 Task: Reply to email with the signature Colton Mitchell with the subject 'Follow up on a demo or trial' from softage.1@softage.net with the message 'Would it be possible to provide a progress report on the project by the end of the week?' with CC to softage.6@softage.net with an attached document Operating_procedures.docx
Action: Mouse moved to (973, 231)
Screenshot: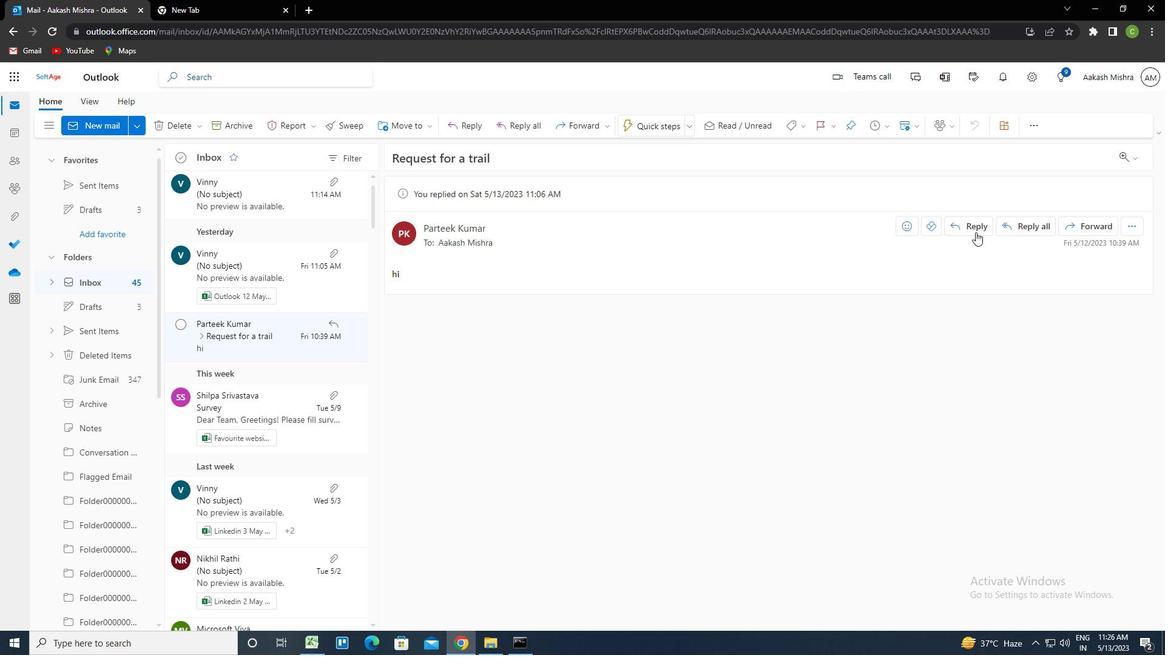 
Action: Mouse pressed left at (973, 231)
Screenshot: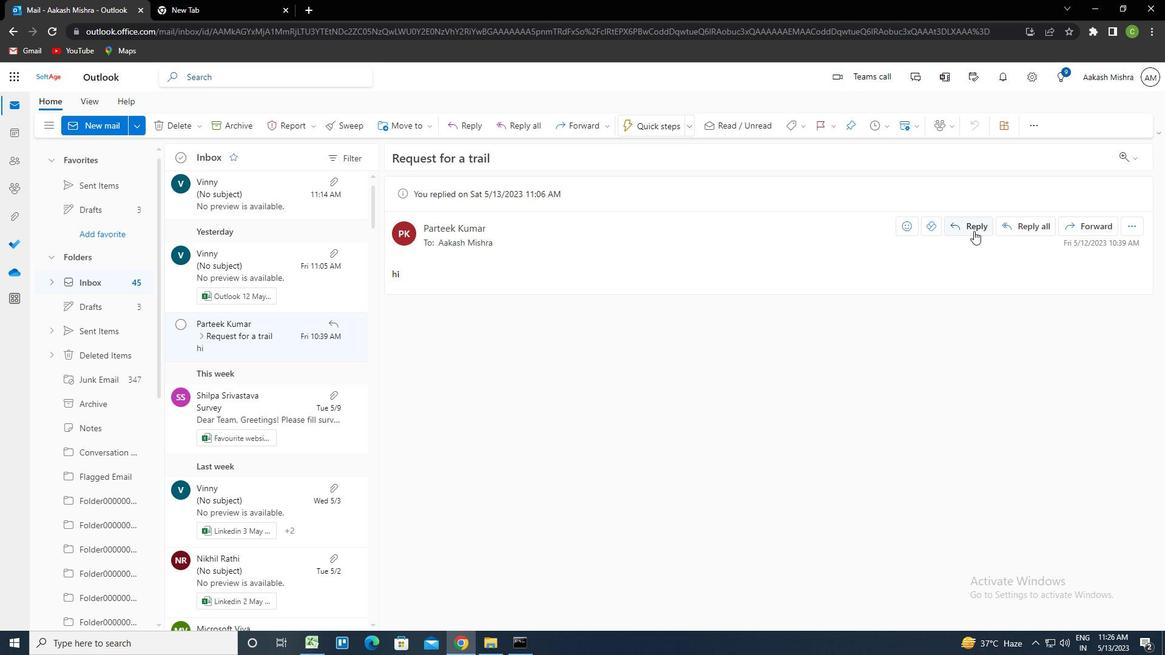 
Action: Mouse moved to (776, 120)
Screenshot: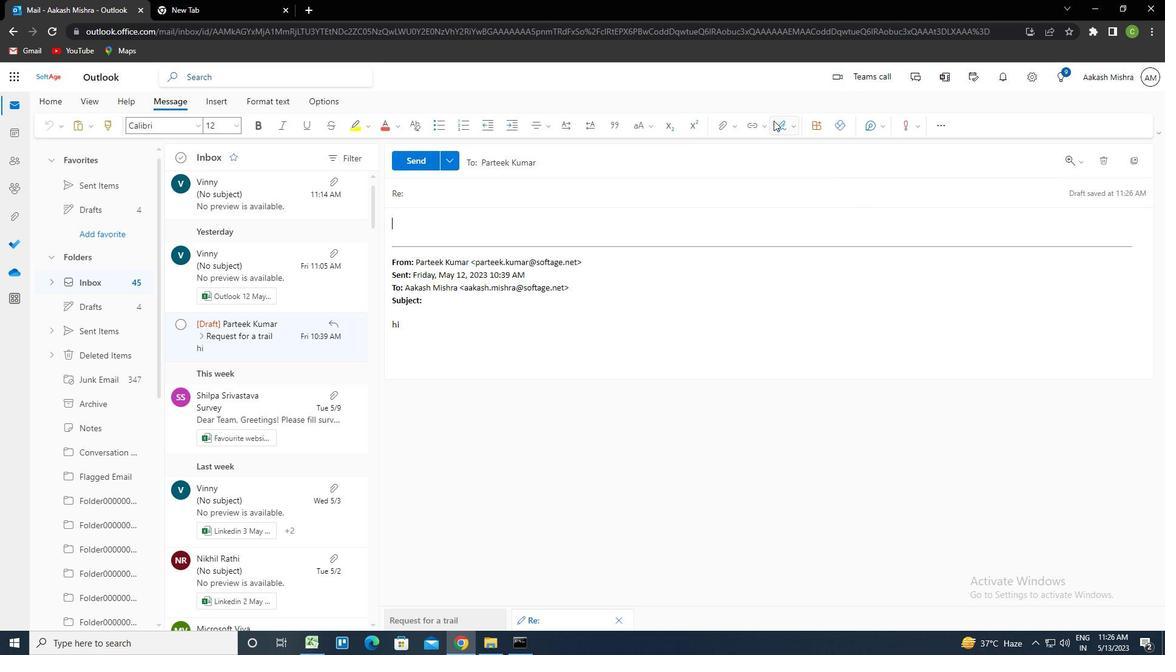 
Action: Mouse pressed left at (776, 120)
Screenshot: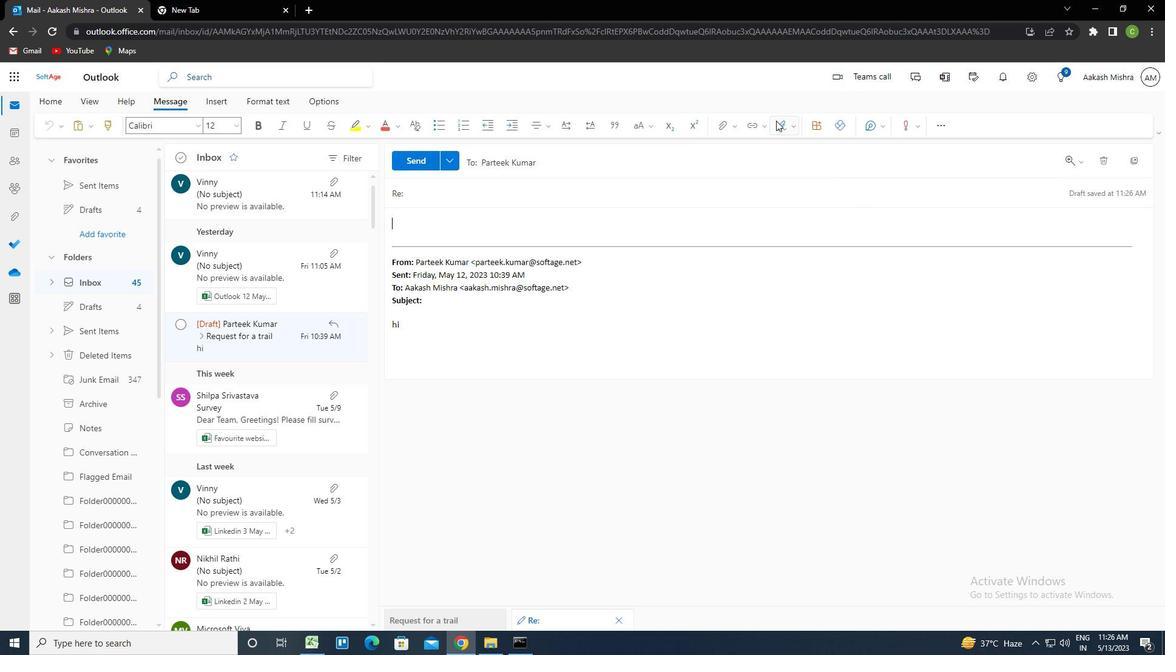 
Action: Mouse moved to (767, 174)
Screenshot: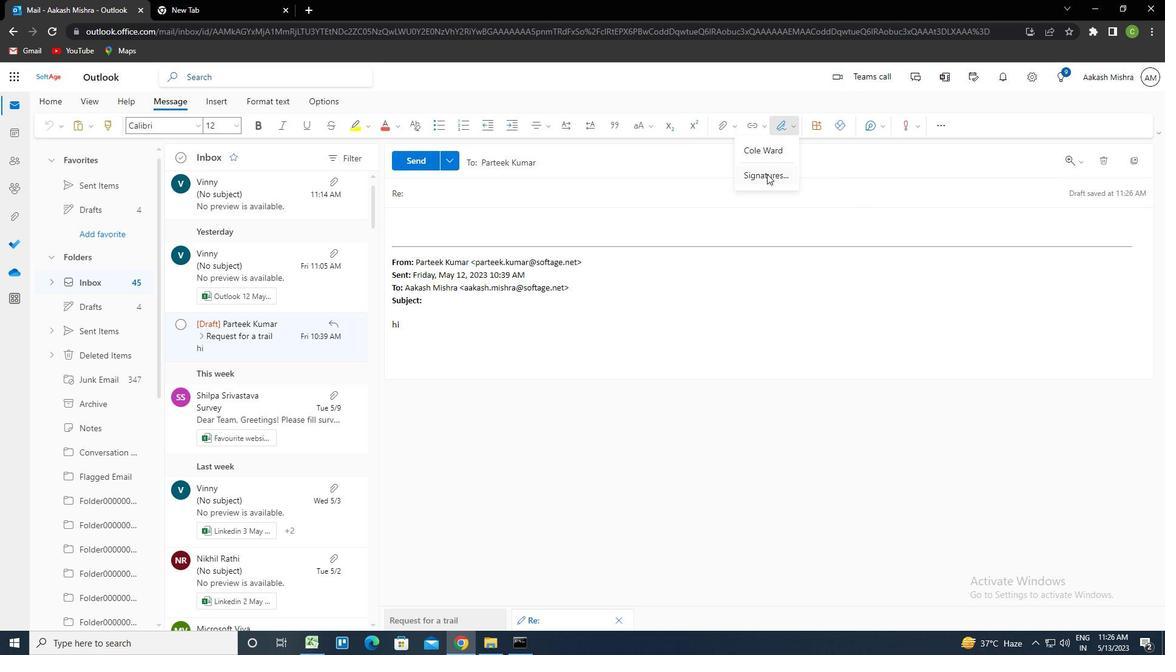 
Action: Mouse pressed left at (767, 174)
Screenshot: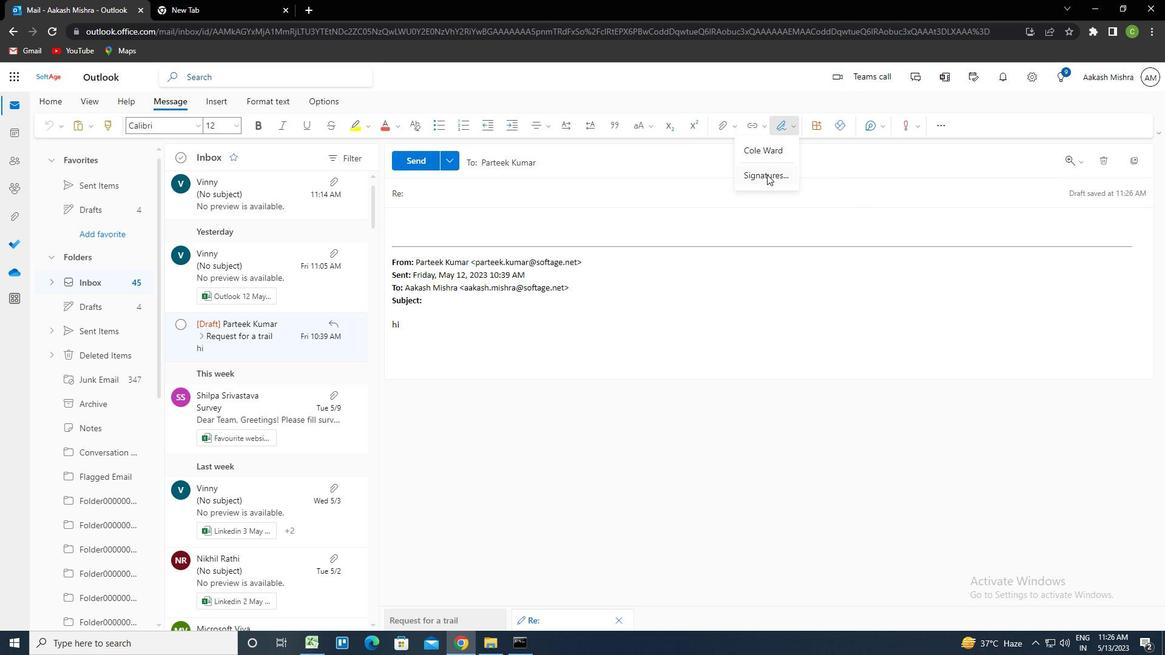 
Action: Mouse moved to (824, 222)
Screenshot: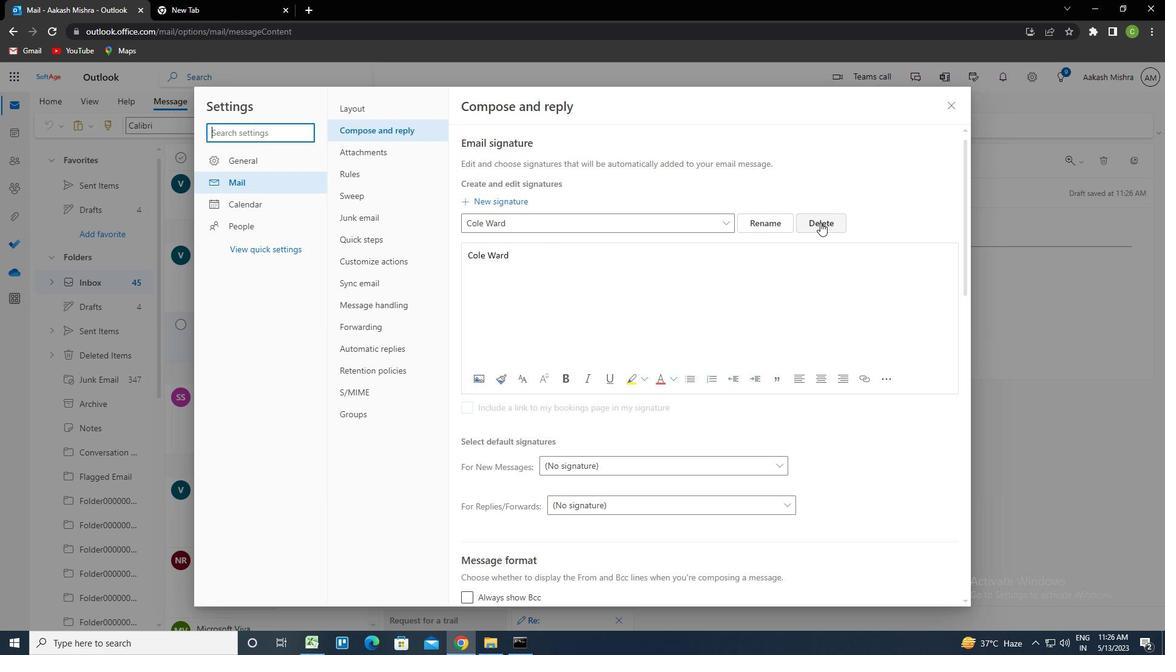 
Action: Mouse pressed left at (824, 222)
Screenshot: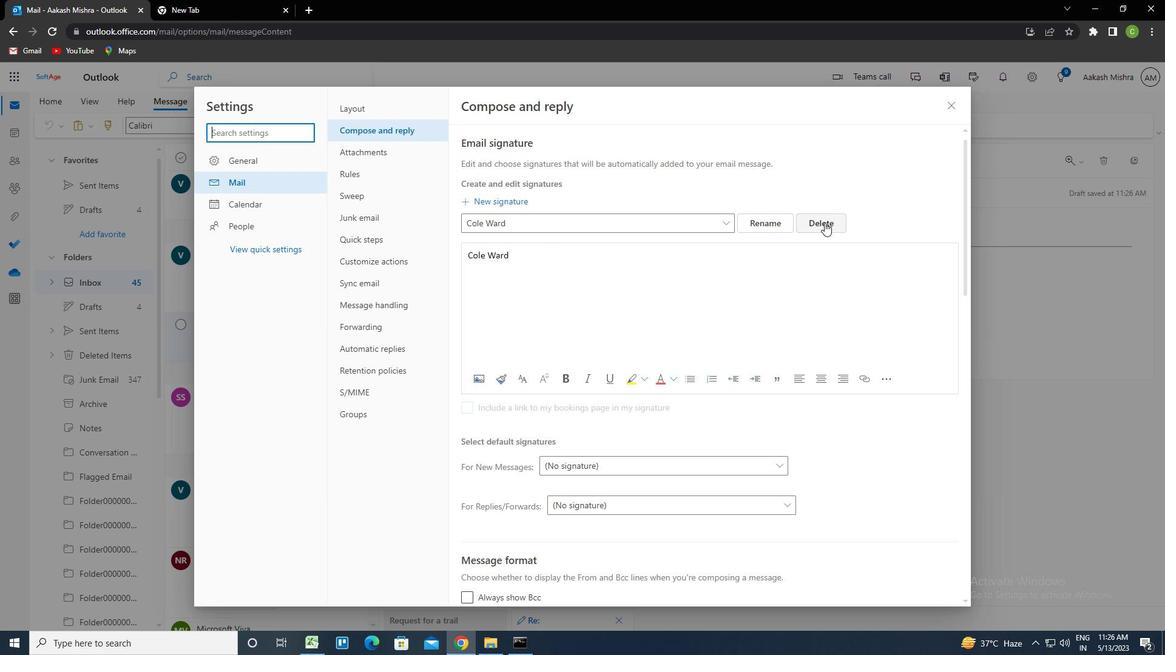 
Action: Mouse moved to (566, 223)
Screenshot: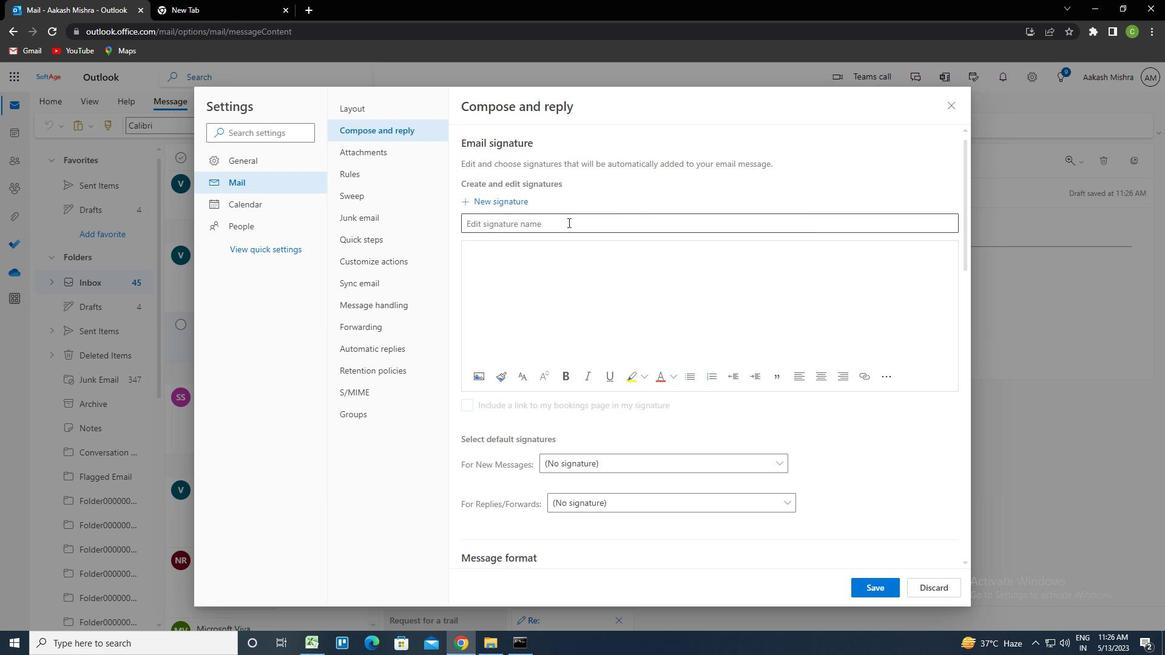 
Action: Mouse pressed left at (566, 223)
Screenshot: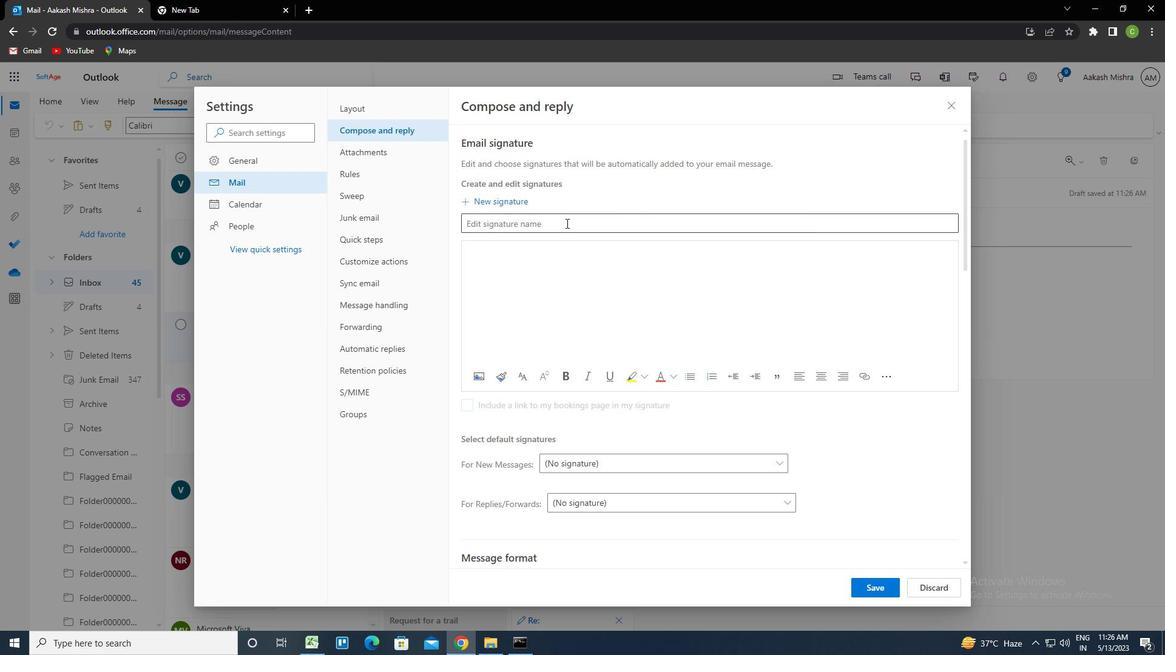 
Action: Key pressed <Key.caps_lock>c<Key.caps_lock>olton<Key.space><Key.caps_lock>m<Key.caps_lock>t<Key.backspace>itchell<Key.tab><Key.caps_lock>c<Key.caps_lock>olti<Key.backspace>on<Key.space><Key.caps_lock>m<Key.caps_lock>itchell
Screenshot: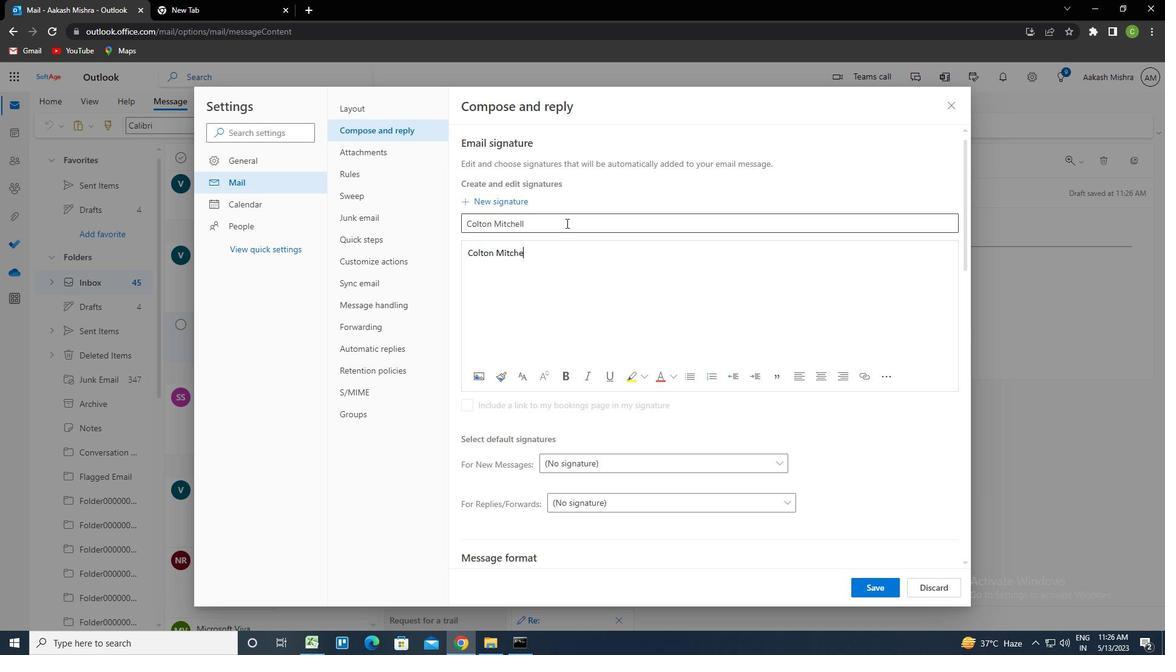 
Action: Mouse moved to (892, 591)
Screenshot: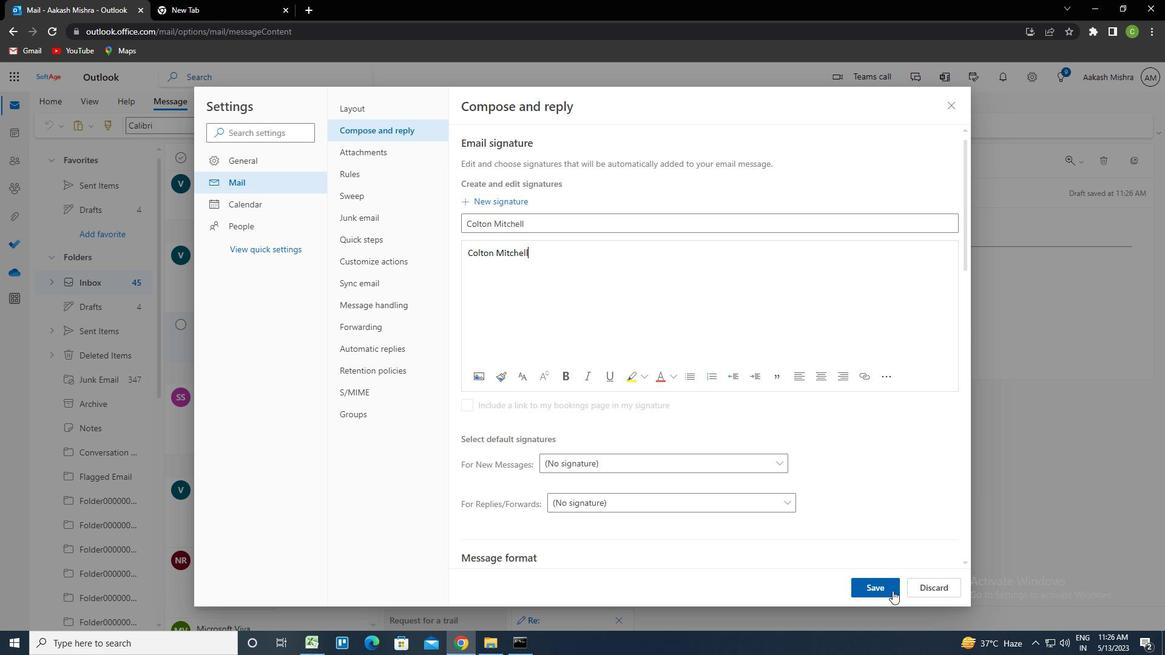 
Action: Mouse pressed left at (892, 591)
Screenshot: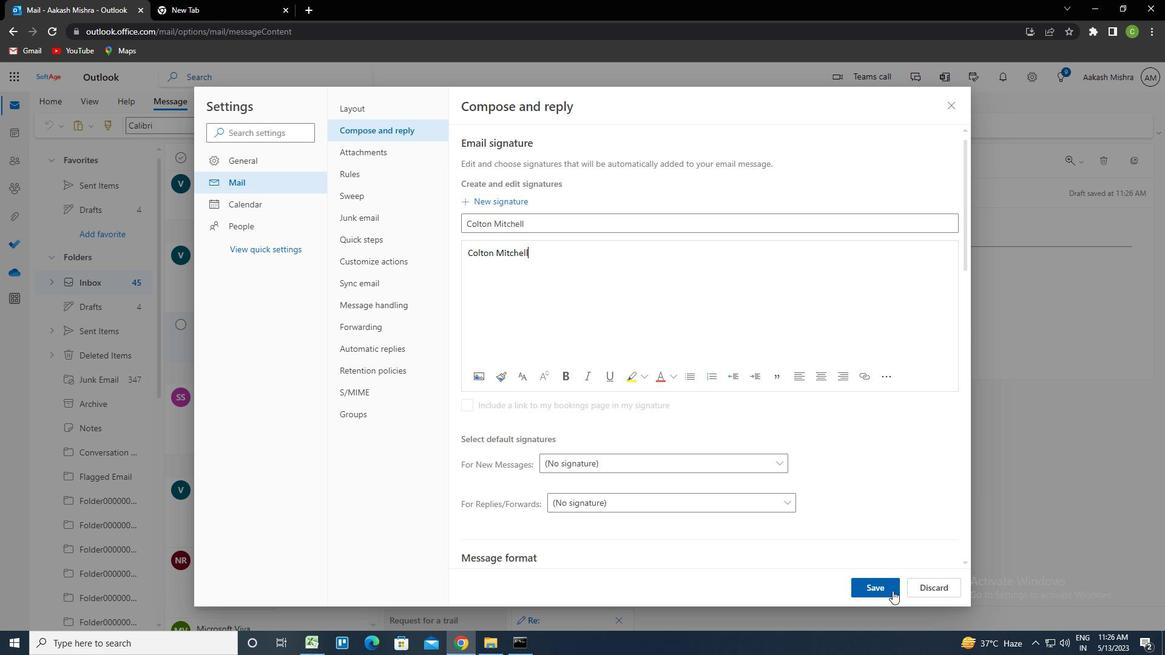 
Action: Mouse moved to (959, 99)
Screenshot: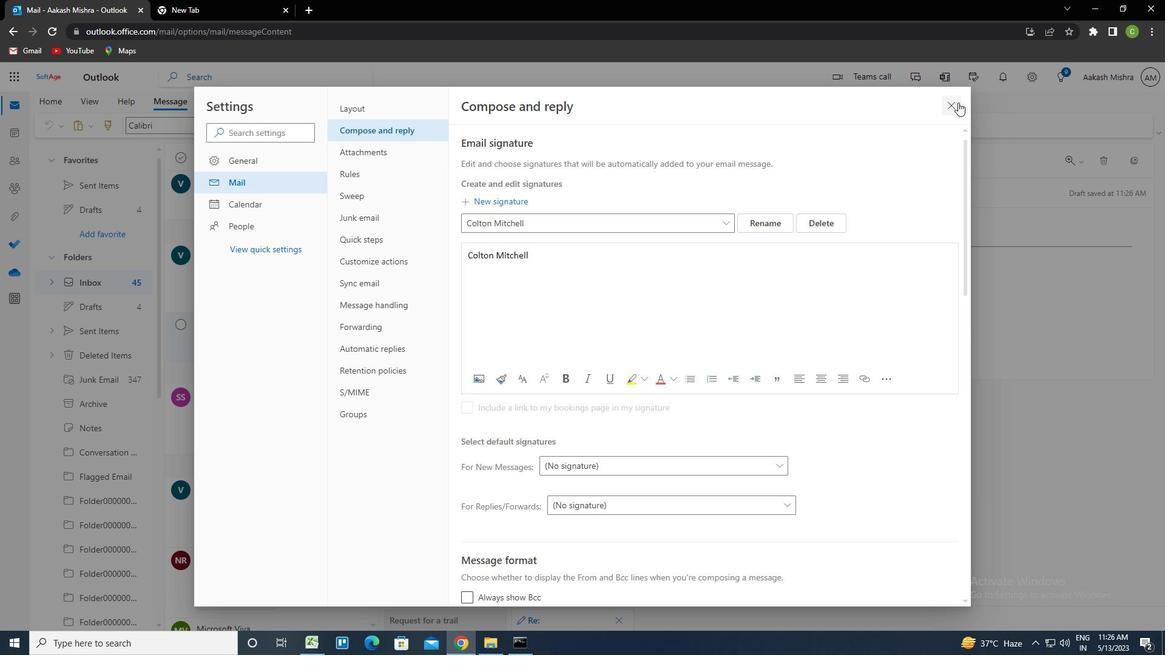 
Action: Mouse pressed left at (959, 99)
Screenshot: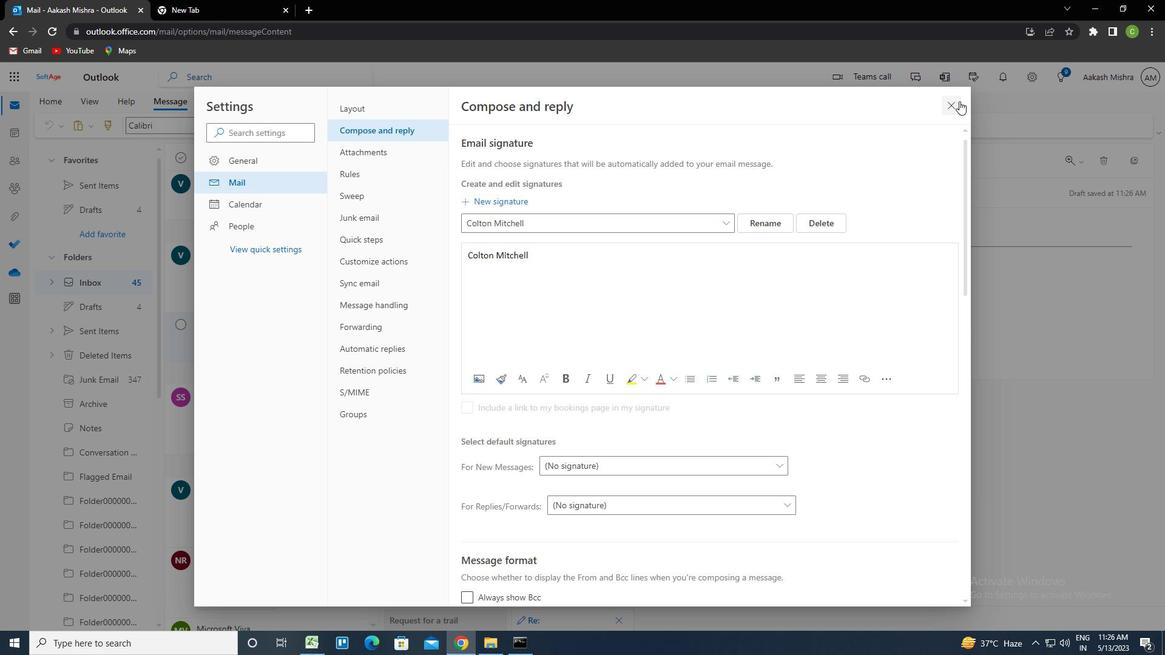 
Action: Mouse moved to (787, 125)
Screenshot: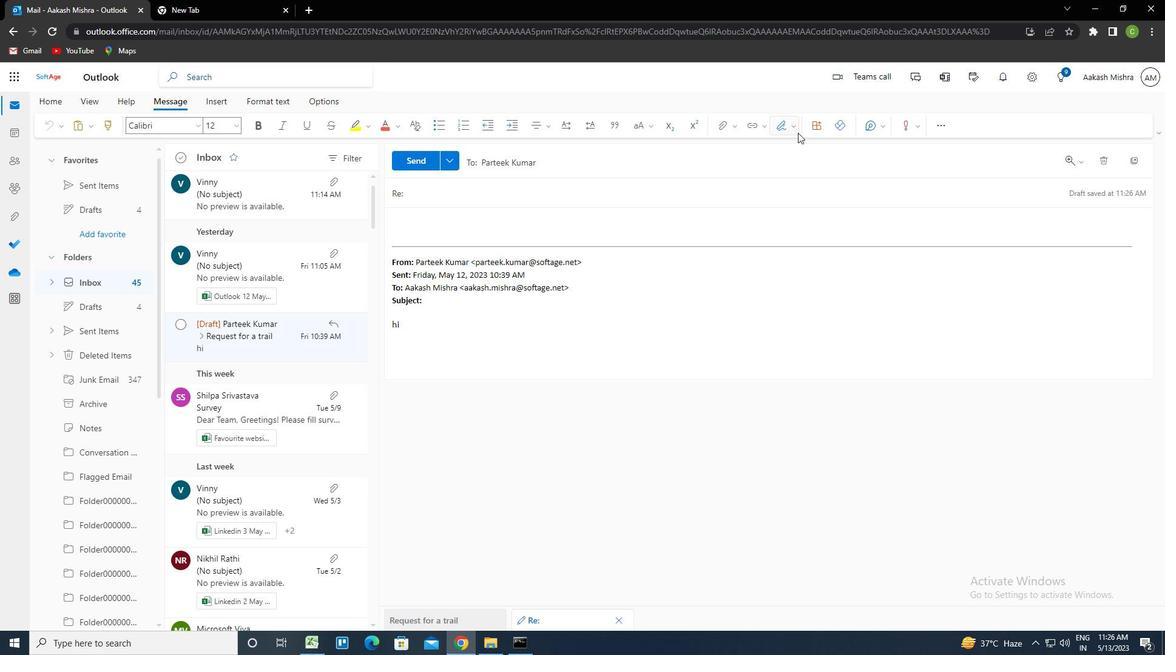 
Action: Mouse pressed left at (787, 125)
Screenshot: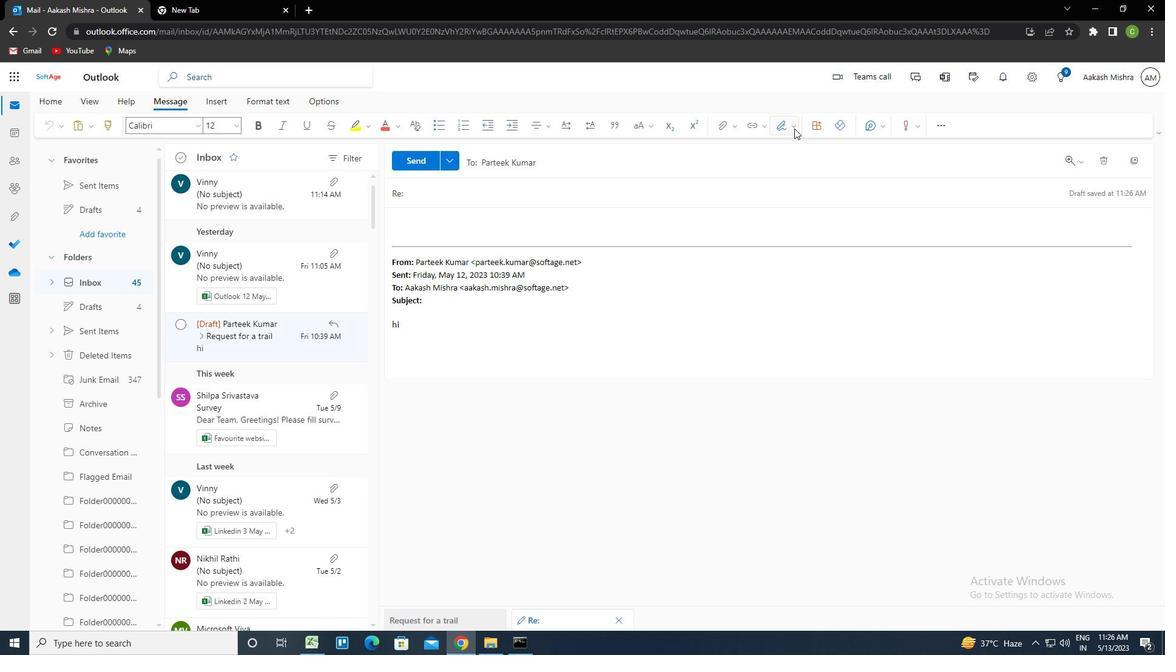 
Action: Mouse moved to (757, 155)
Screenshot: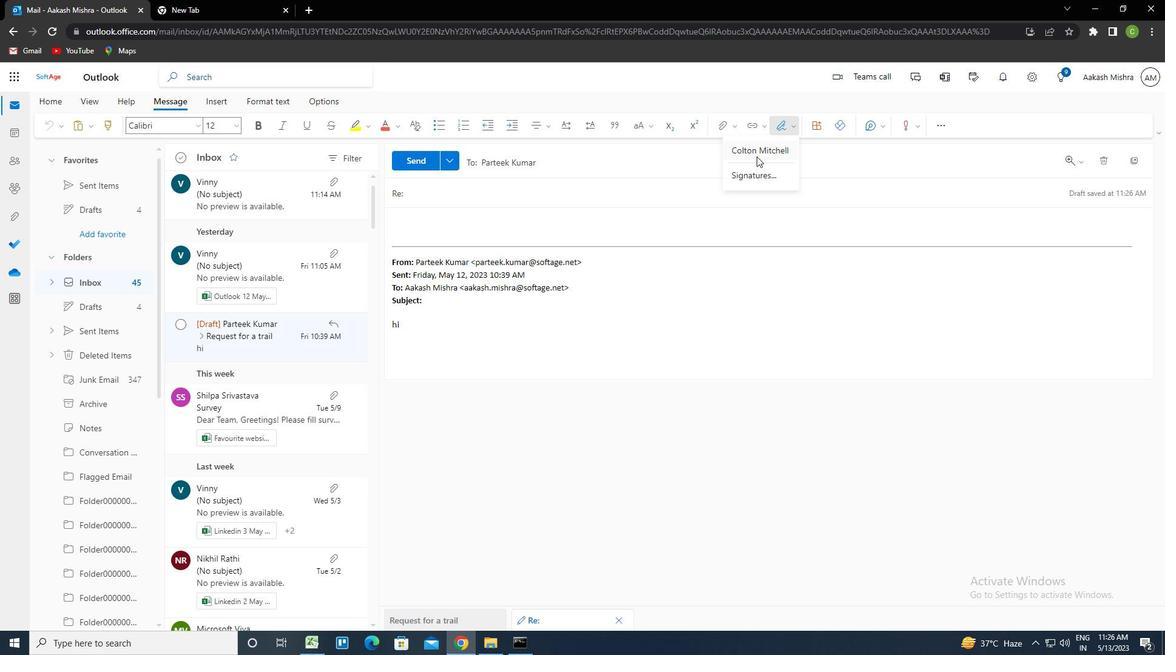 
Action: Mouse pressed left at (757, 155)
Screenshot: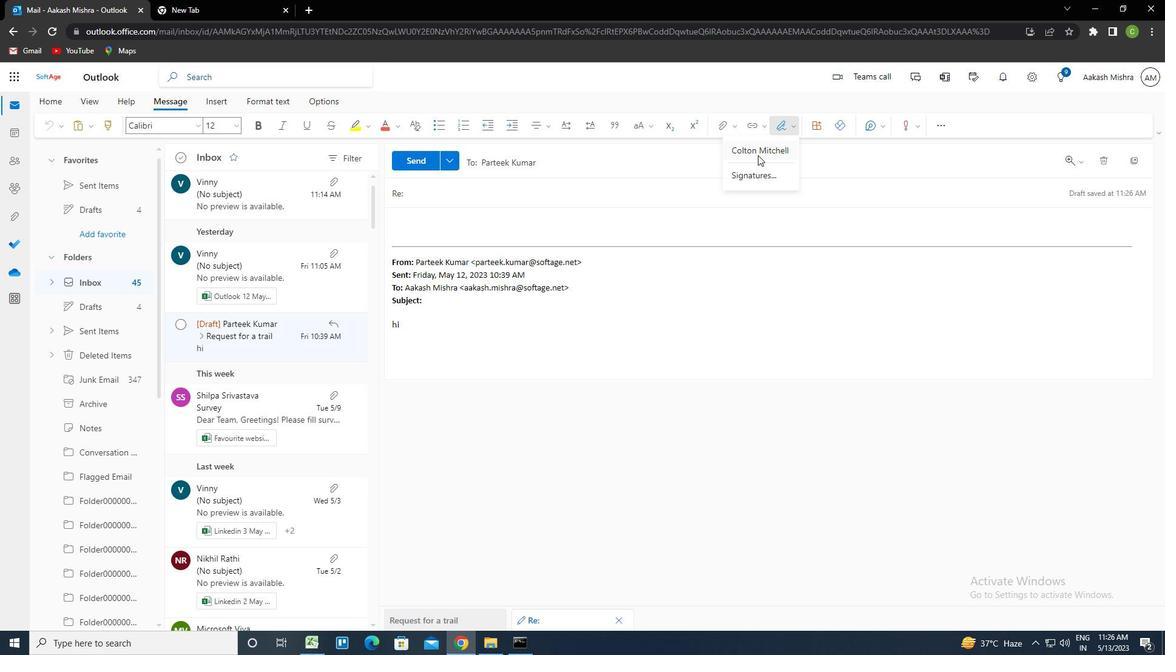 
Action: Mouse moved to (433, 195)
Screenshot: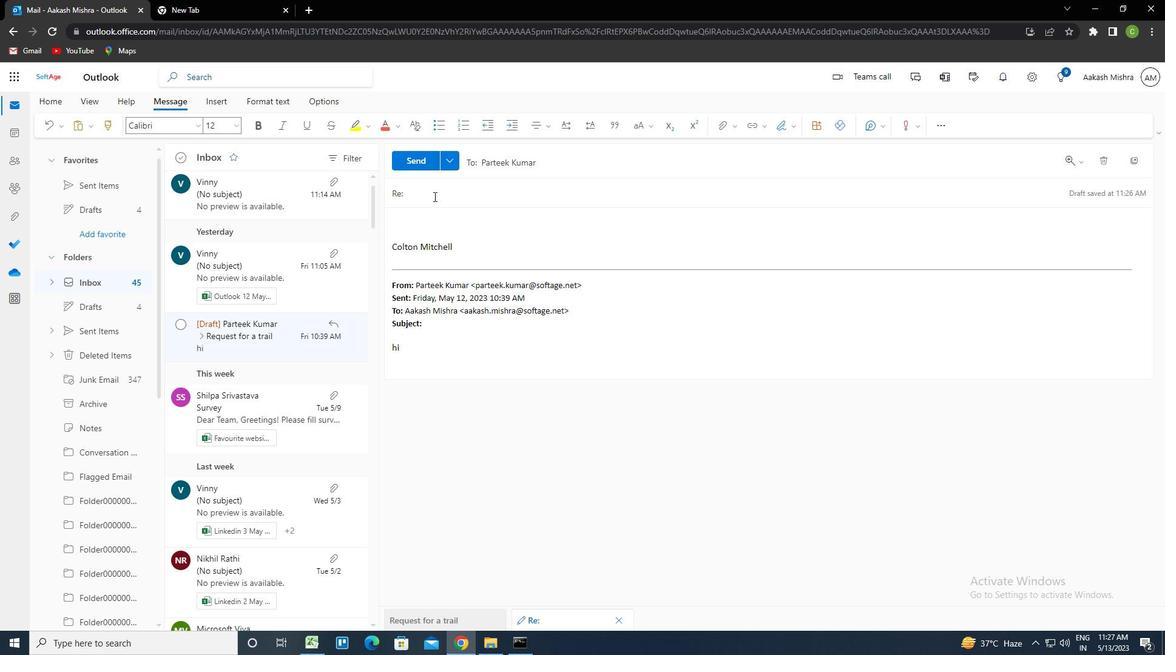 
Action: Mouse pressed left at (433, 195)
Screenshot: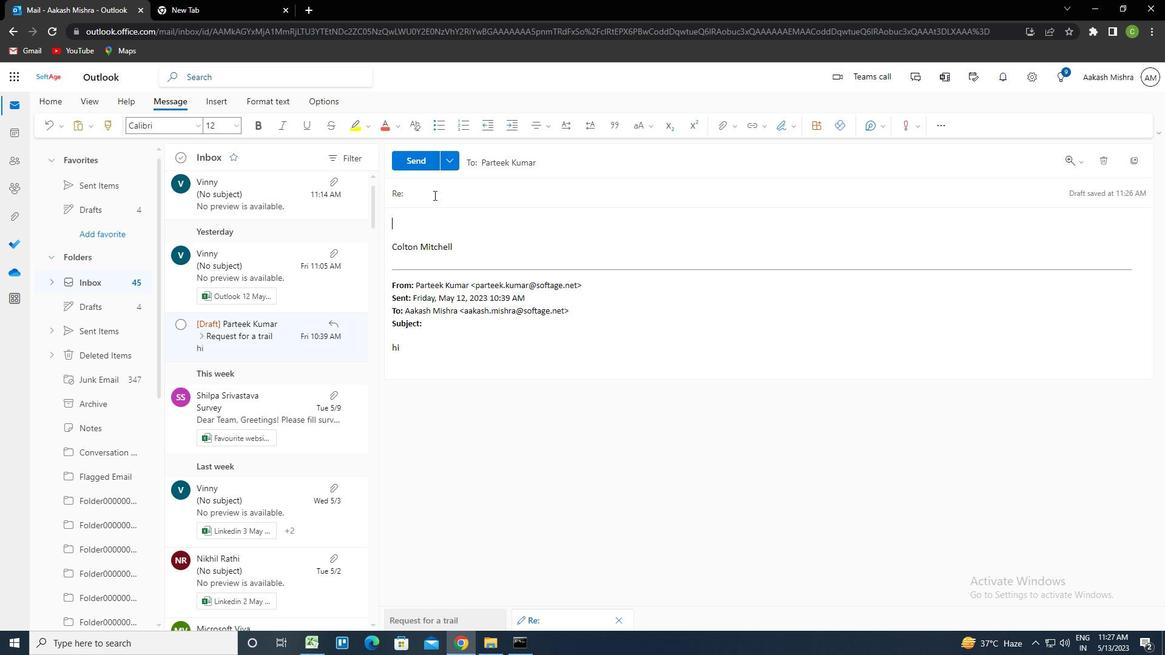 
Action: Key pressed <Key.caps_lock>f<Key.caps_lock>ollow<Key.space>up<Key.space>on<Key.space>a<Key.space>demo<Key.space>or<Key.space>trail<Key.tab><Key.caps_lock>w<Key.caps_lock>ould<Key.space>o<Key.backspace>it<Key.space>be<Key.space>possible<Key.space>to<Key.space>provide<Key.space>a<Key.space>progress<Key.space>report<Key.space>on<Key.space>the<Key.space>project<Key.space>by<Key.space>the<Key.space>ned<Key.space>of<Key.space>the<Key.space>week
Screenshot: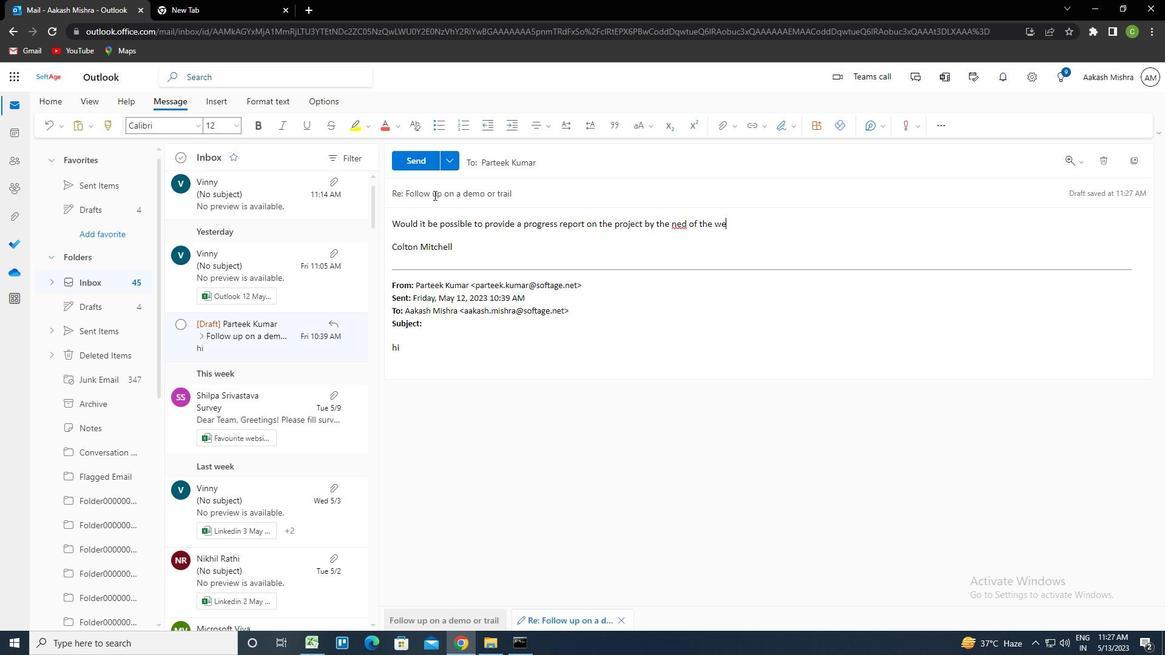 
Action: Mouse moved to (680, 226)
Screenshot: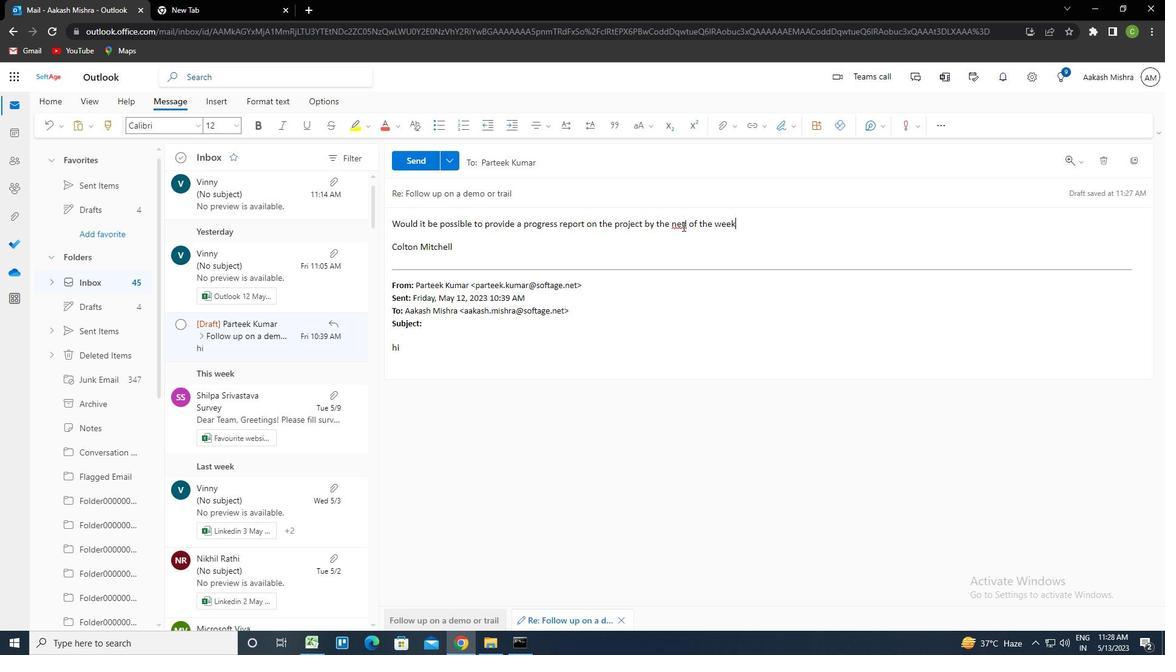 
Action: Mouse pressed left at (680, 226)
Screenshot: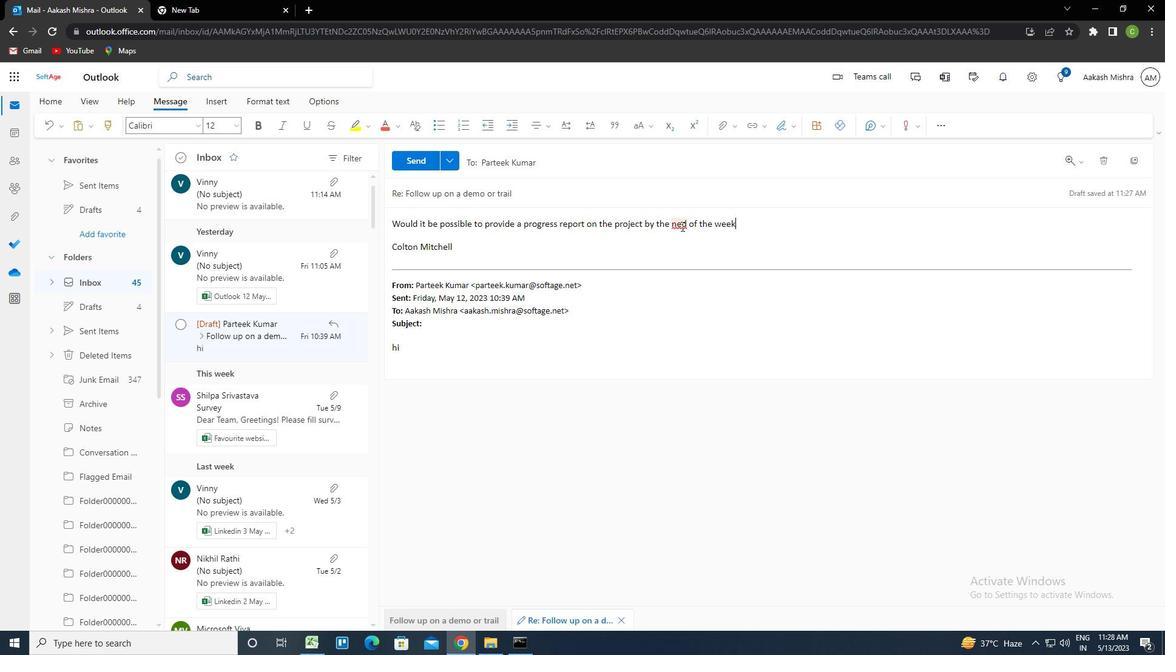 
Action: Mouse moved to (613, 263)
Screenshot: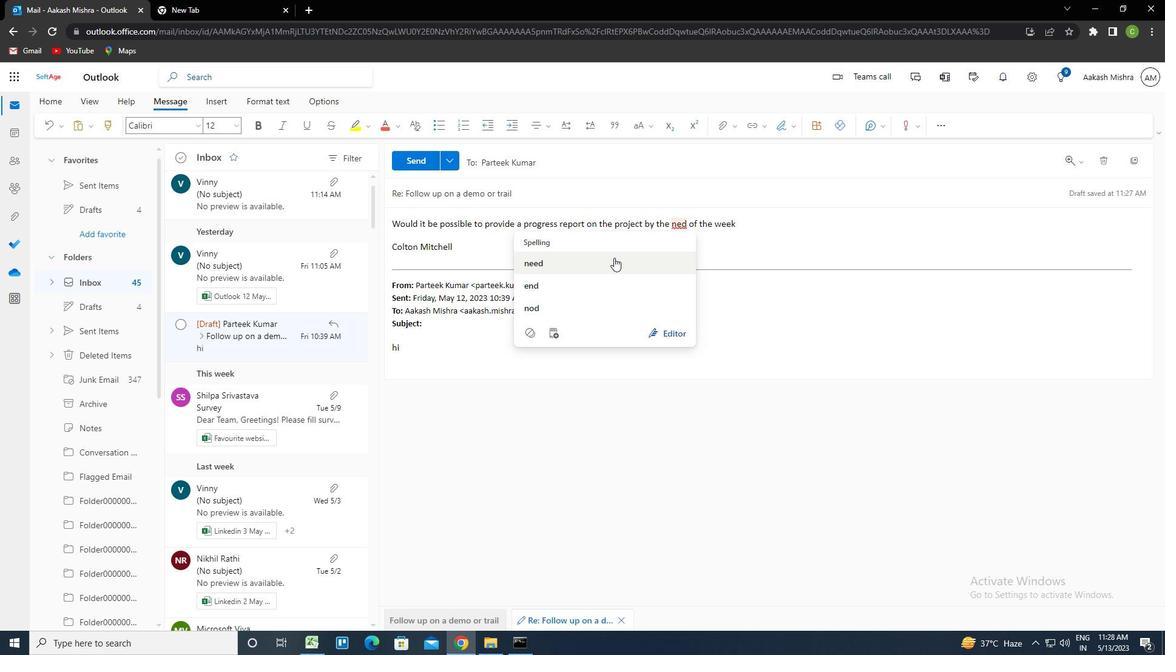 
Action: Mouse pressed left at (613, 263)
Screenshot: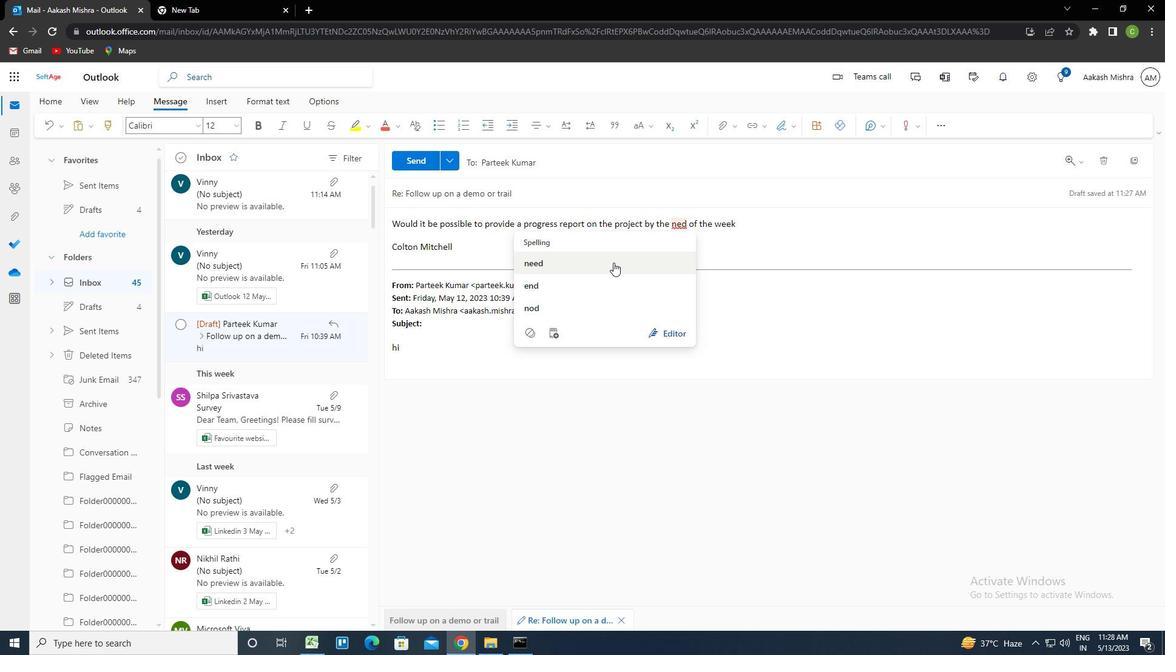 
Action: Mouse moved to (558, 160)
Screenshot: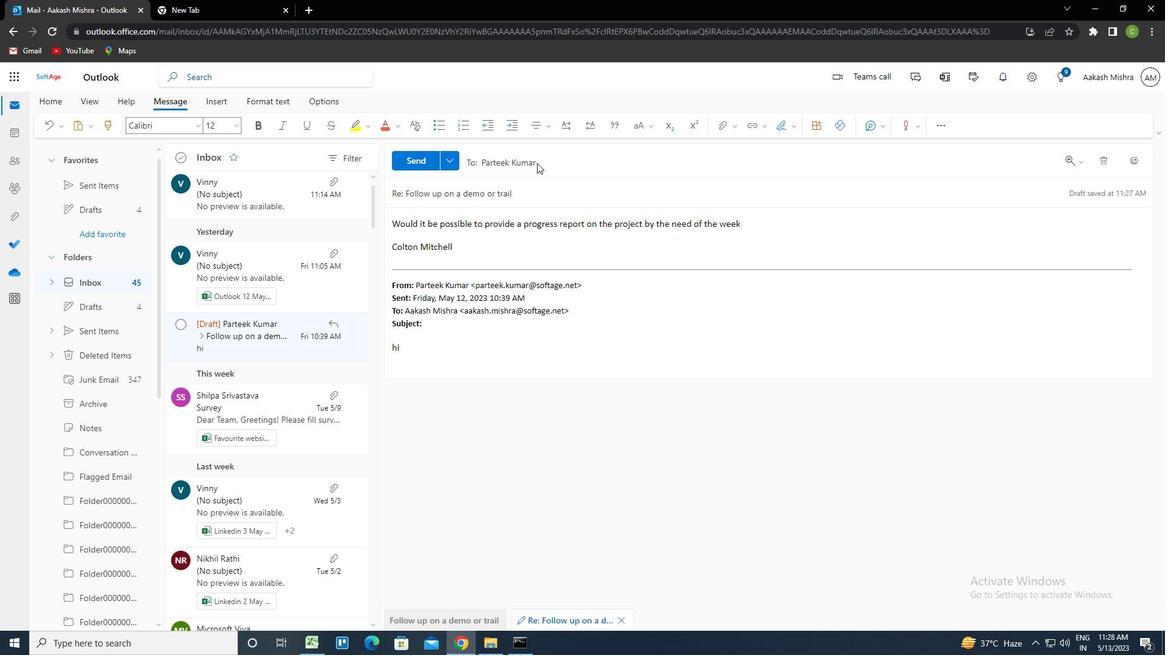 
Action: Mouse pressed left at (558, 160)
Screenshot: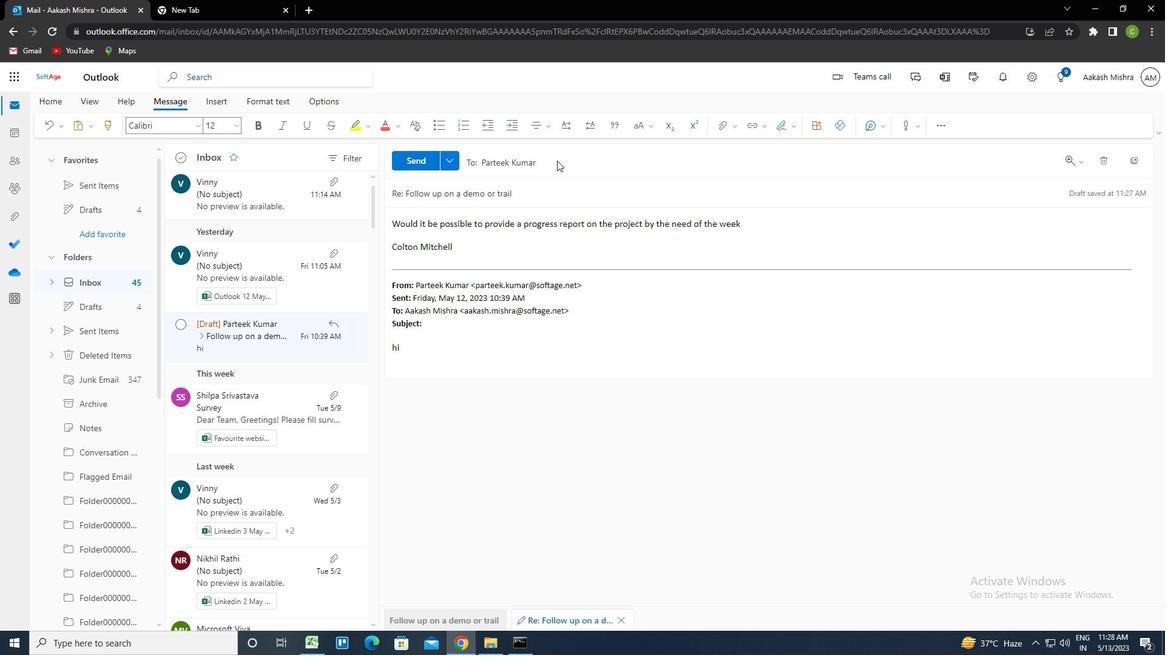 
Action: Mouse moved to (469, 222)
Screenshot: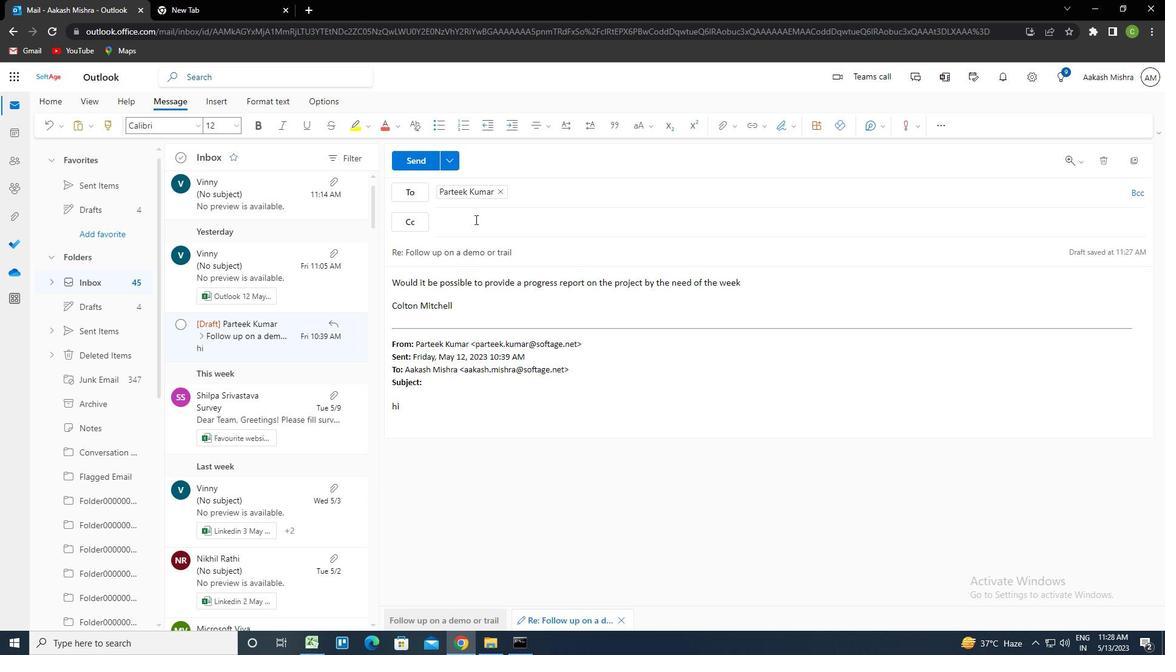
Action: Mouse pressed left at (469, 222)
Screenshot: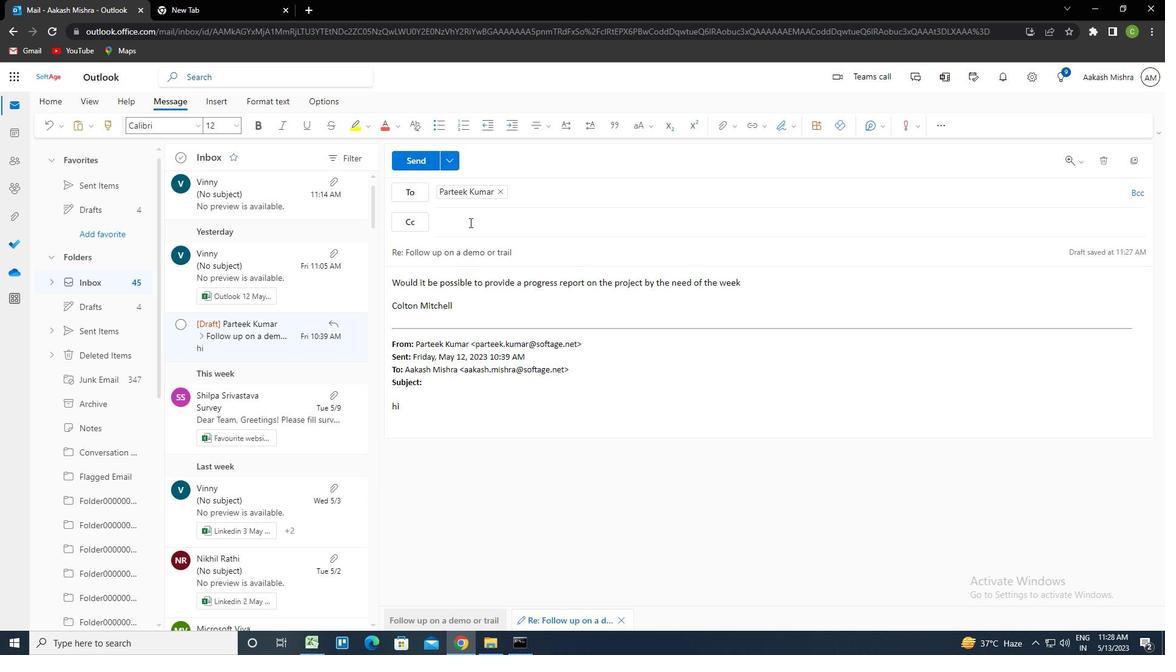 
Action: Key pressed <Key.caps_lock><Key.caps_lock>softage.6<Key.shift>@SOFTAGE.NET
Screenshot: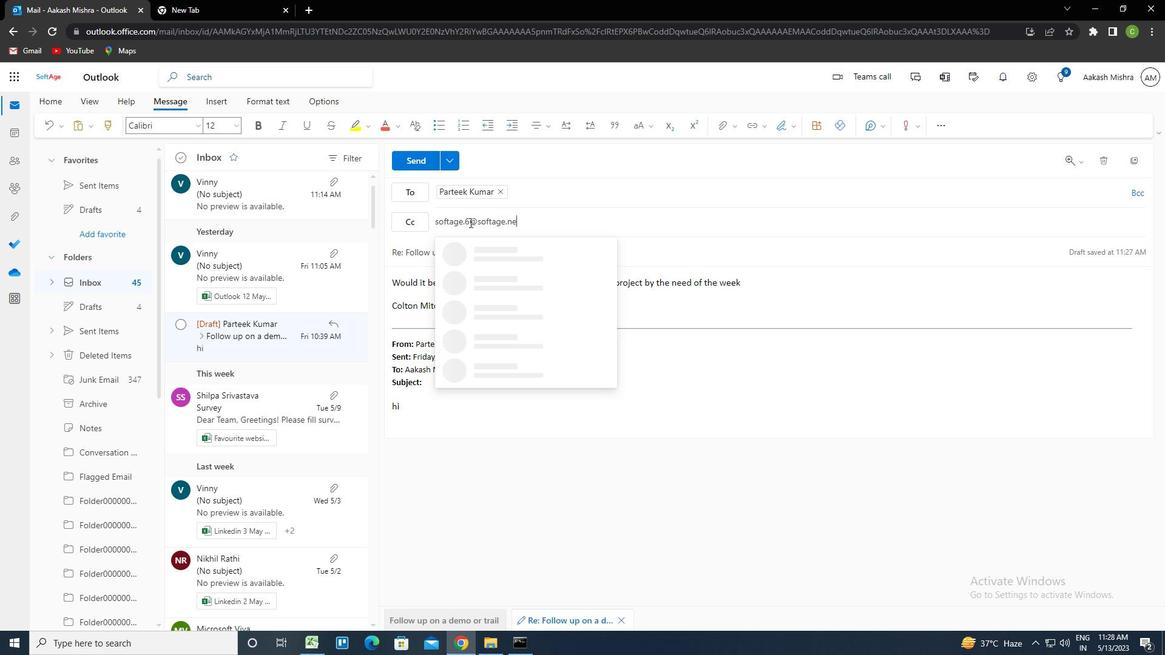 
Action: Mouse moved to (493, 257)
Screenshot: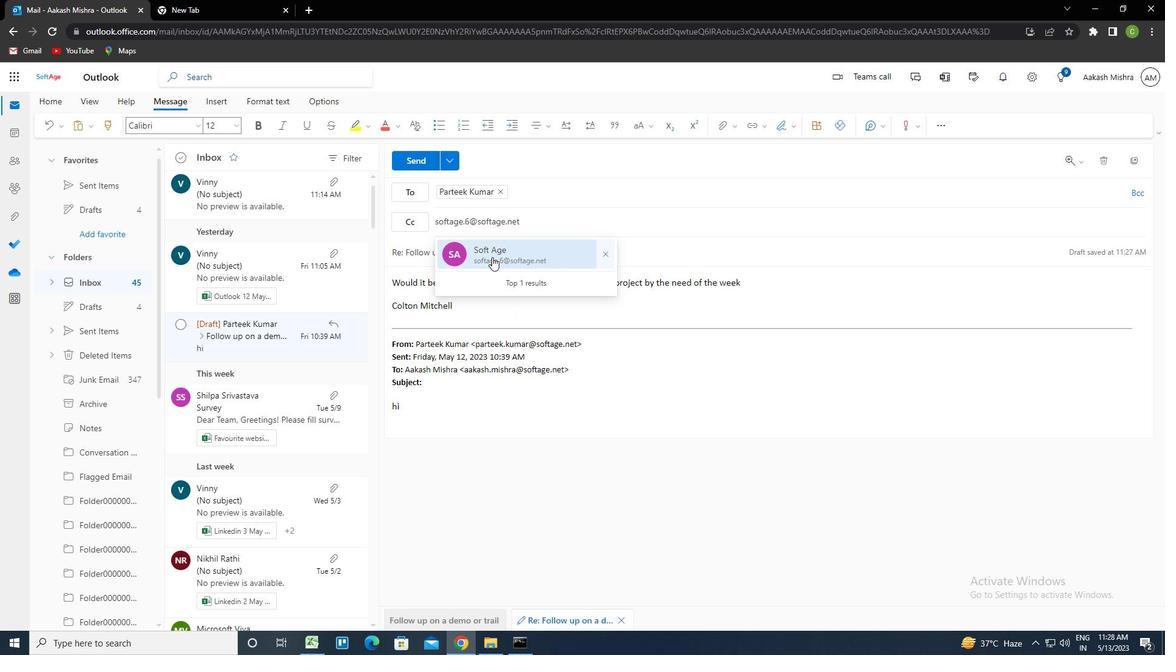 
Action: Mouse pressed left at (493, 257)
Screenshot: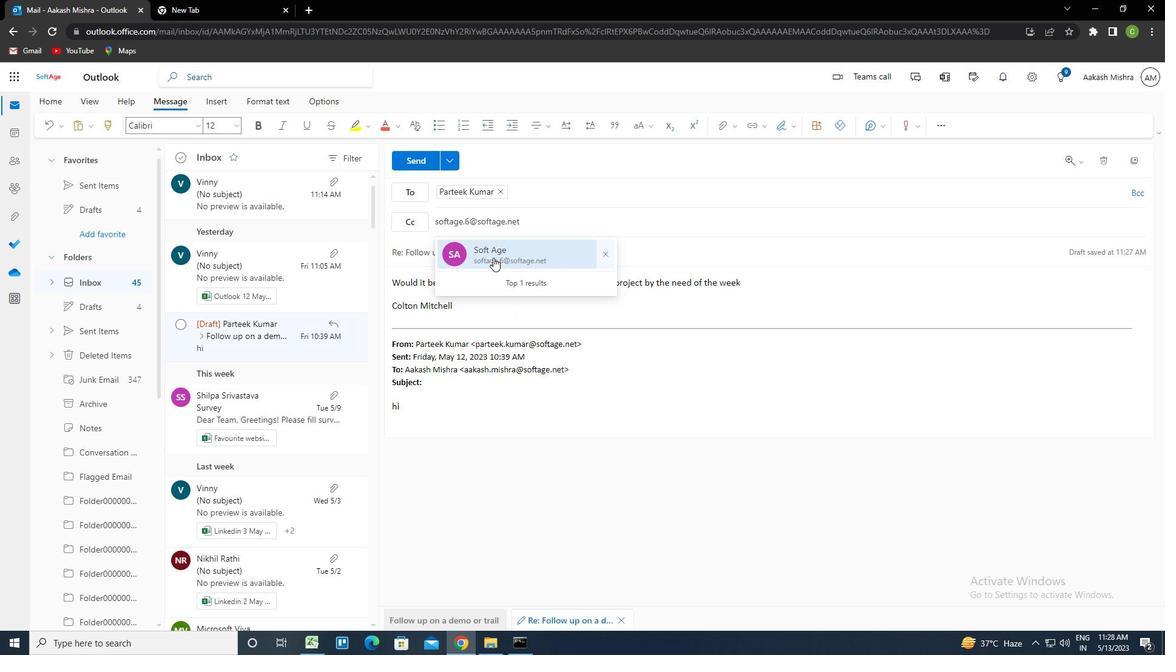 
Action: Mouse moved to (780, 131)
Screenshot: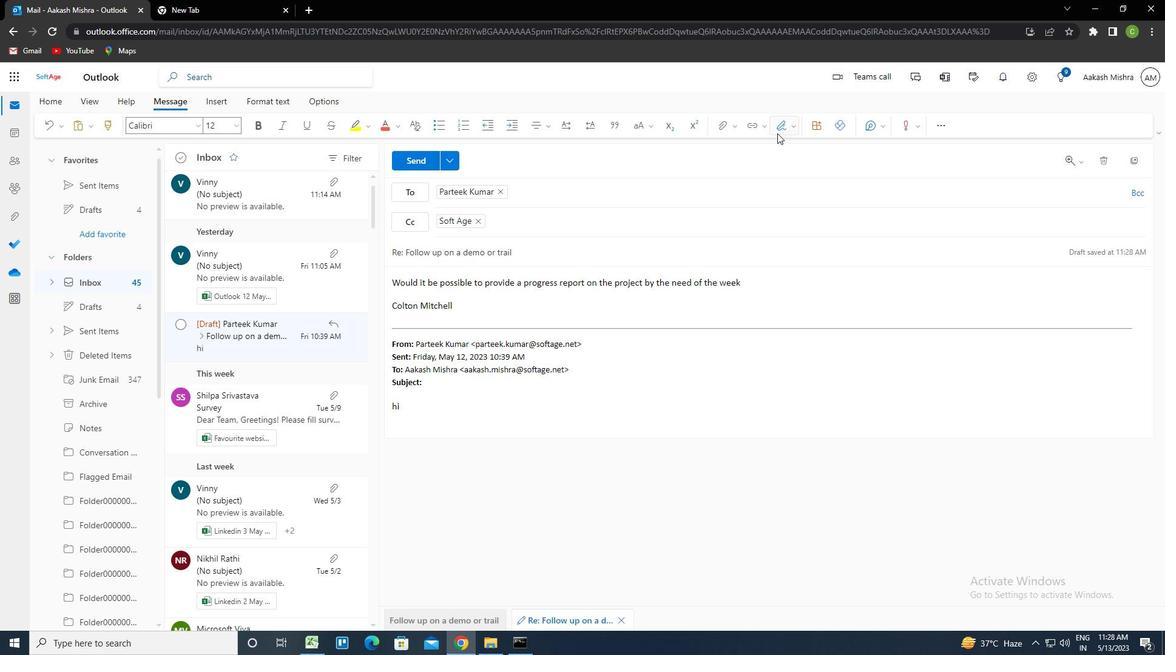 
Action: Mouse pressed left at (780, 131)
Screenshot: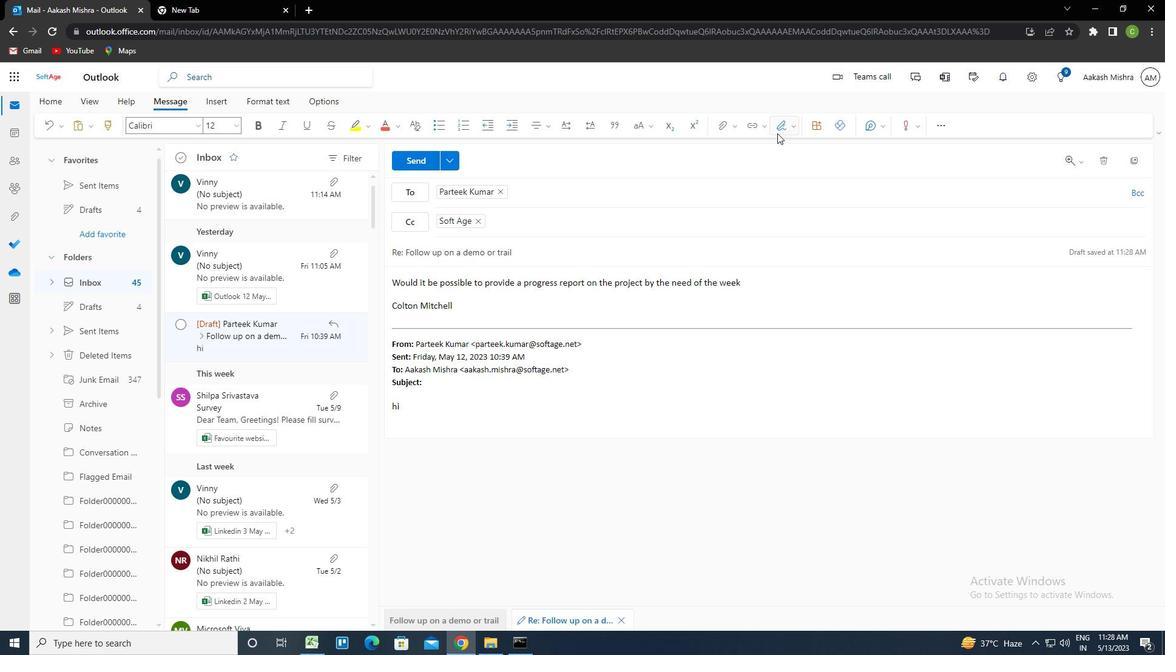 
Action: Mouse moved to (723, 125)
Screenshot: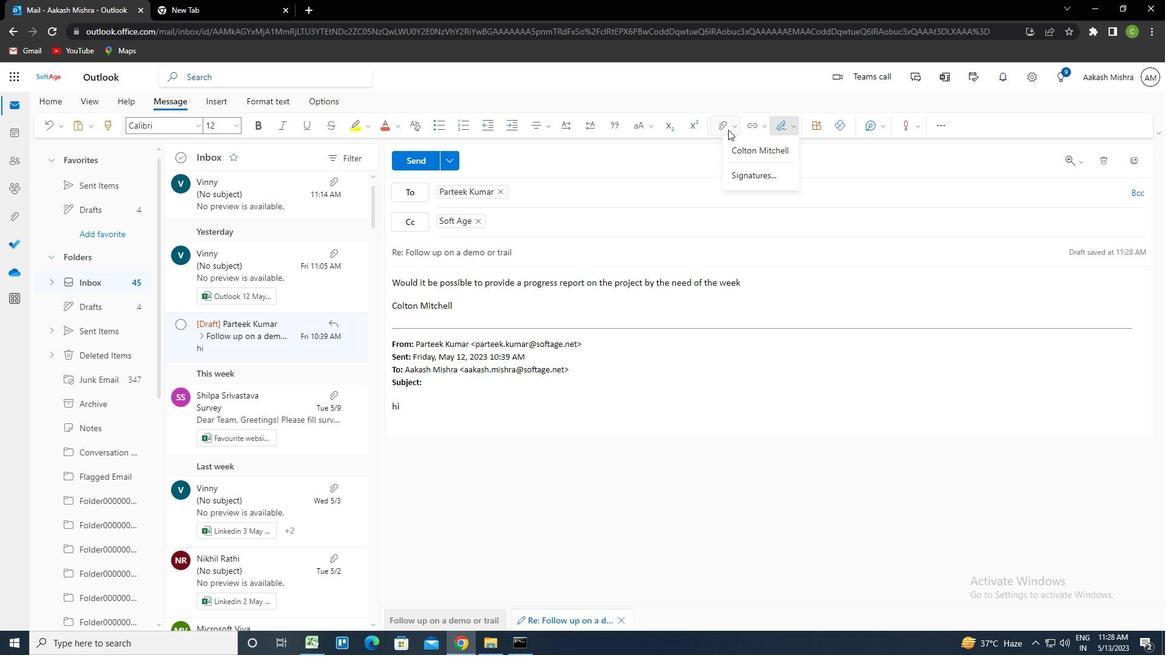 
Action: Mouse pressed left at (723, 125)
Screenshot: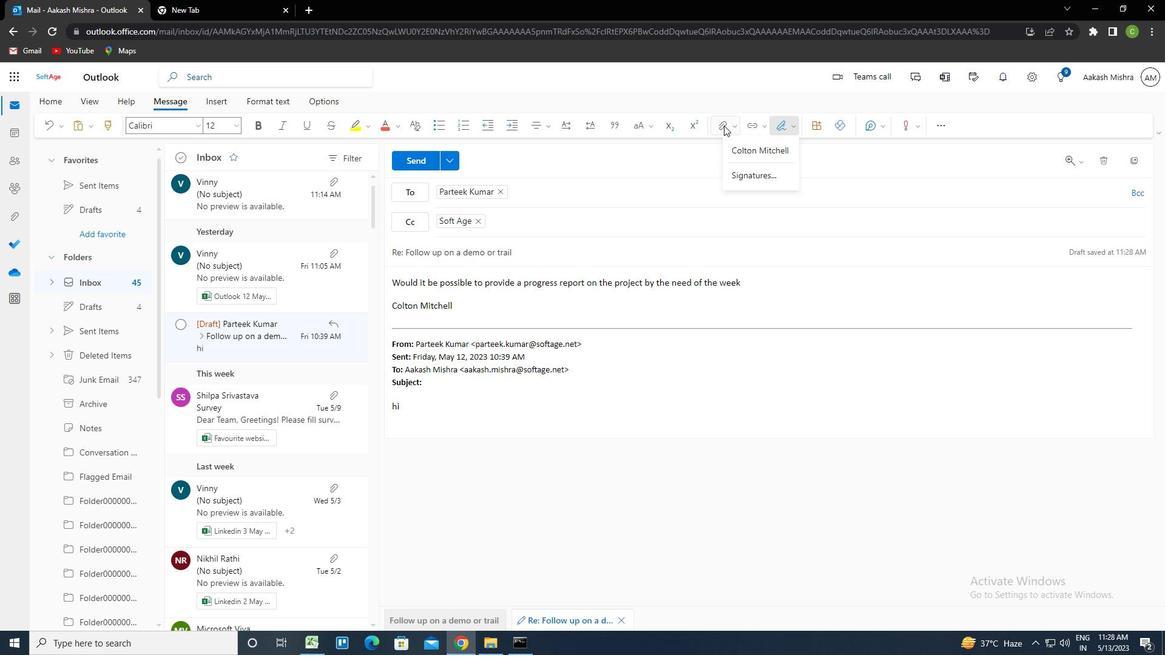 
Action: Mouse moved to (683, 151)
Screenshot: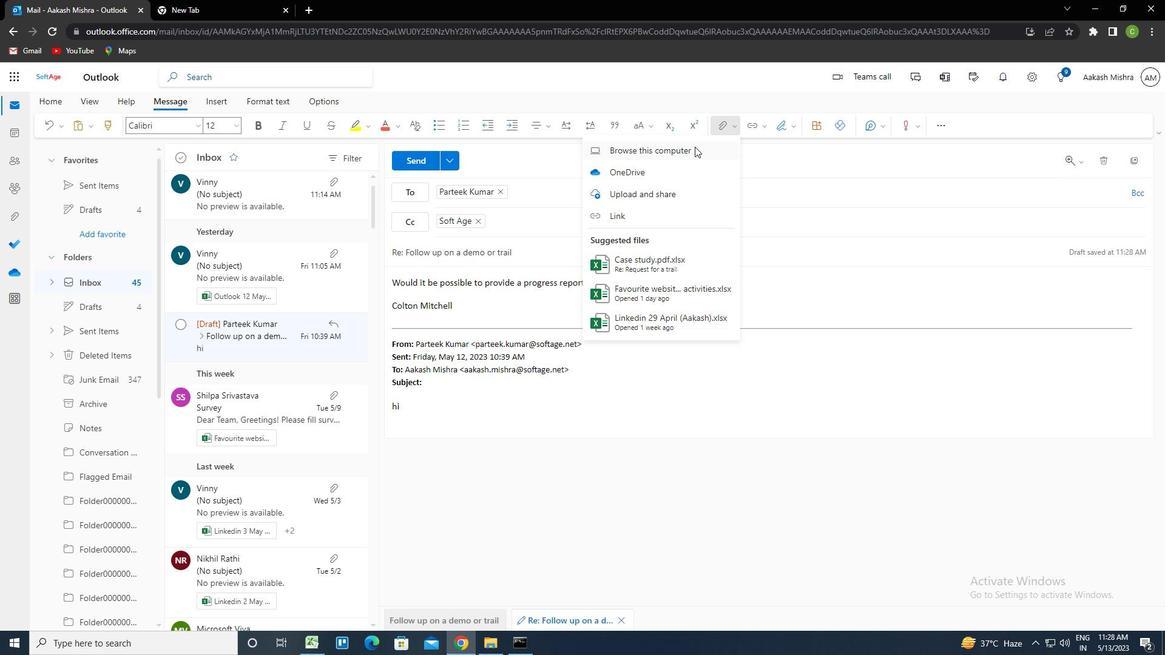 
Action: Mouse pressed left at (683, 151)
Screenshot: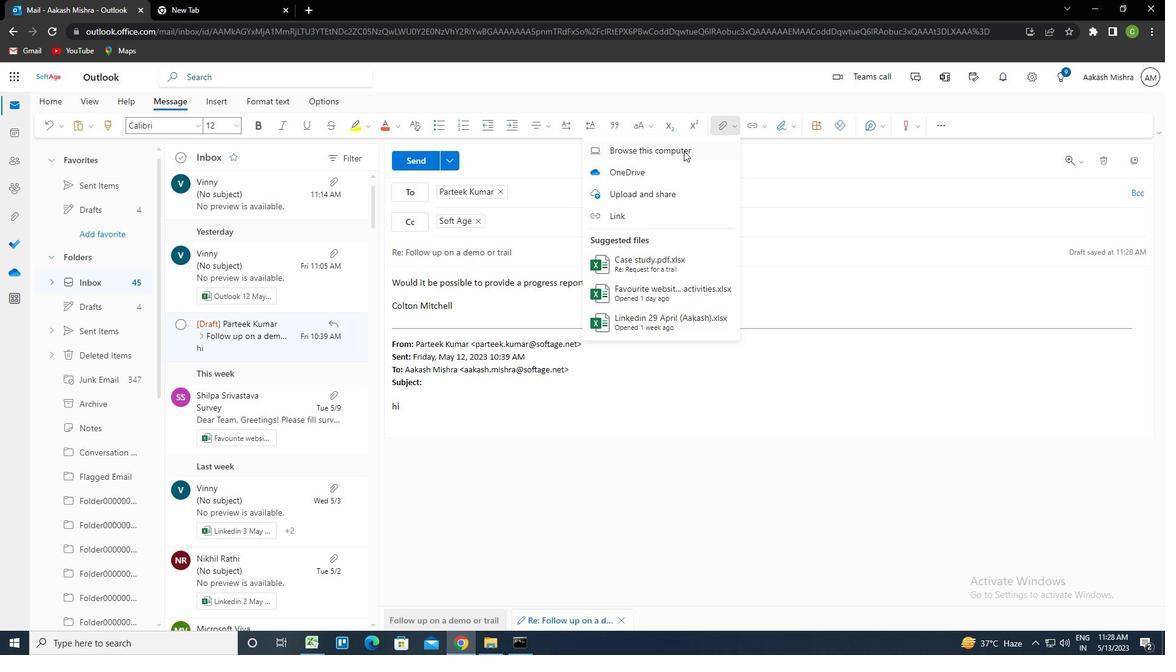
Action: Mouse moved to (181, 162)
Screenshot: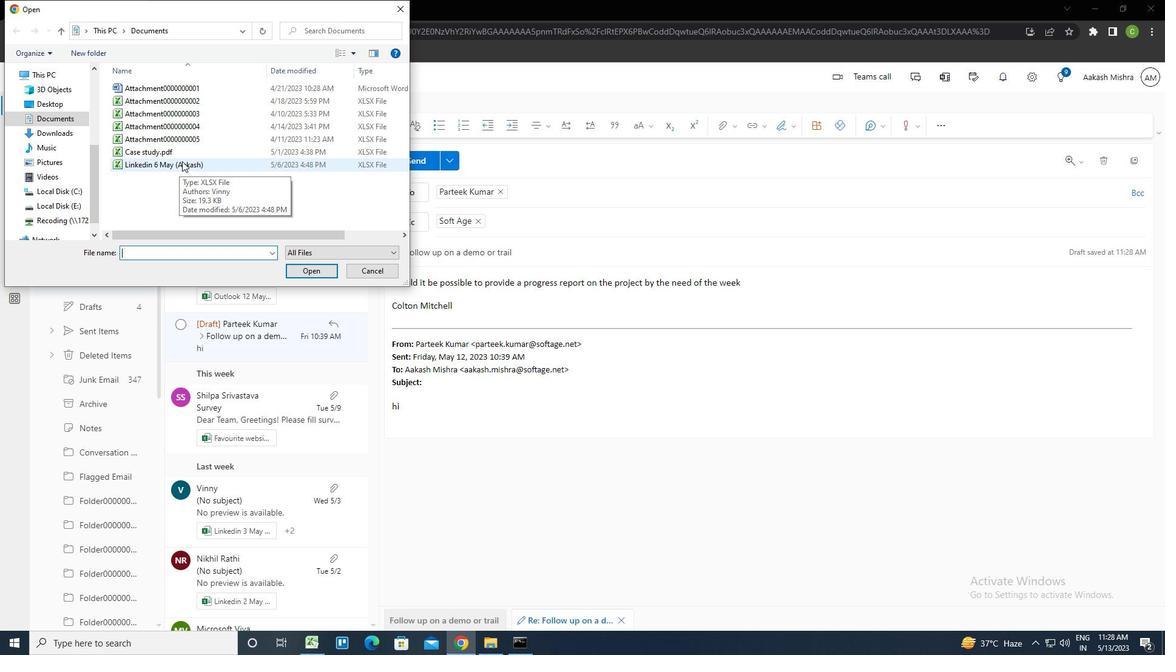
Action: Mouse pressed left at (181, 162)
Screenshot: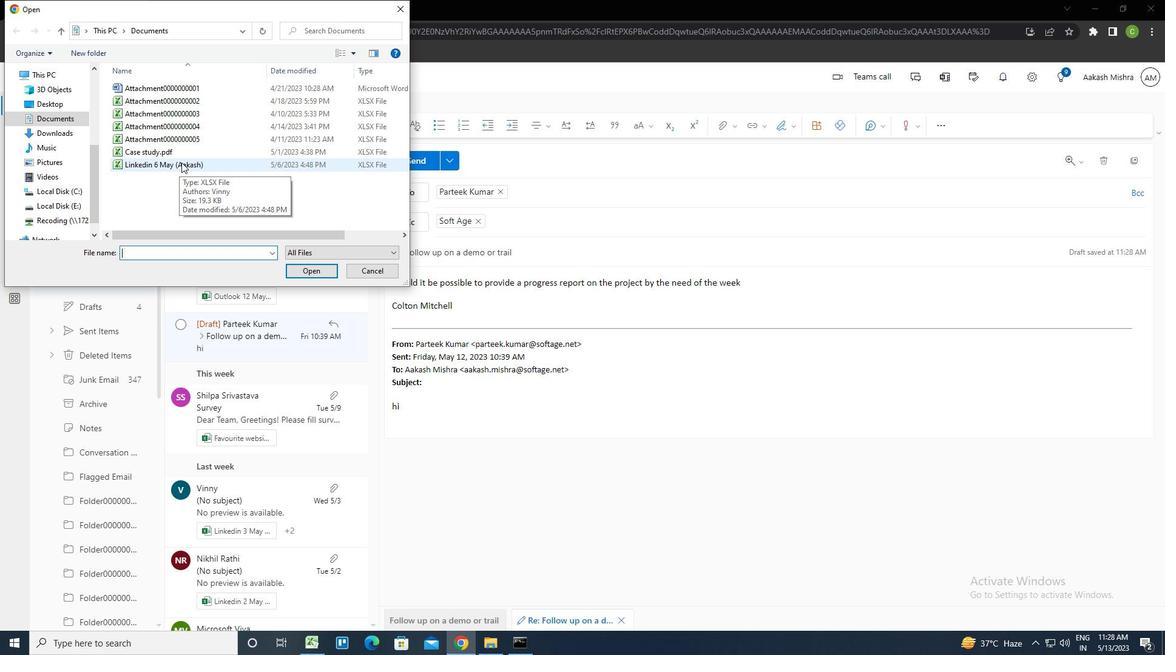 
Action: Key pressed <Key.f2>OPERATING<Key.space>PROCEDURES.DOCS<Key.backspace>X<Key.enter><Key.enter>
Screenshot: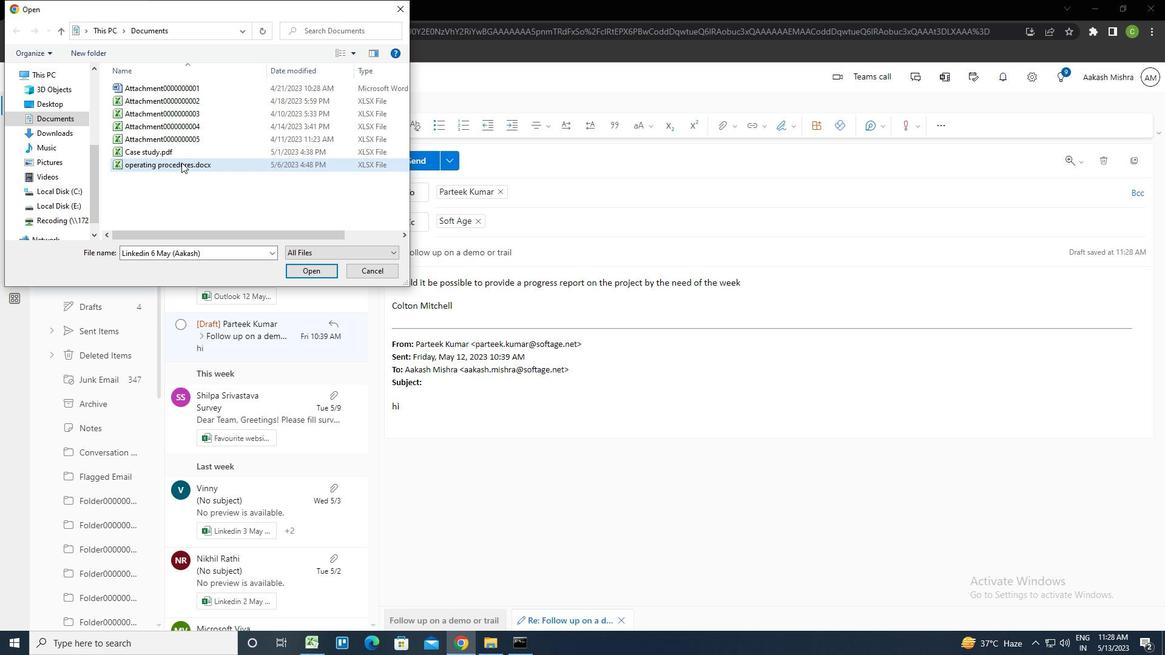 
Action: Mouse moved to (671, 331)
Screenshot: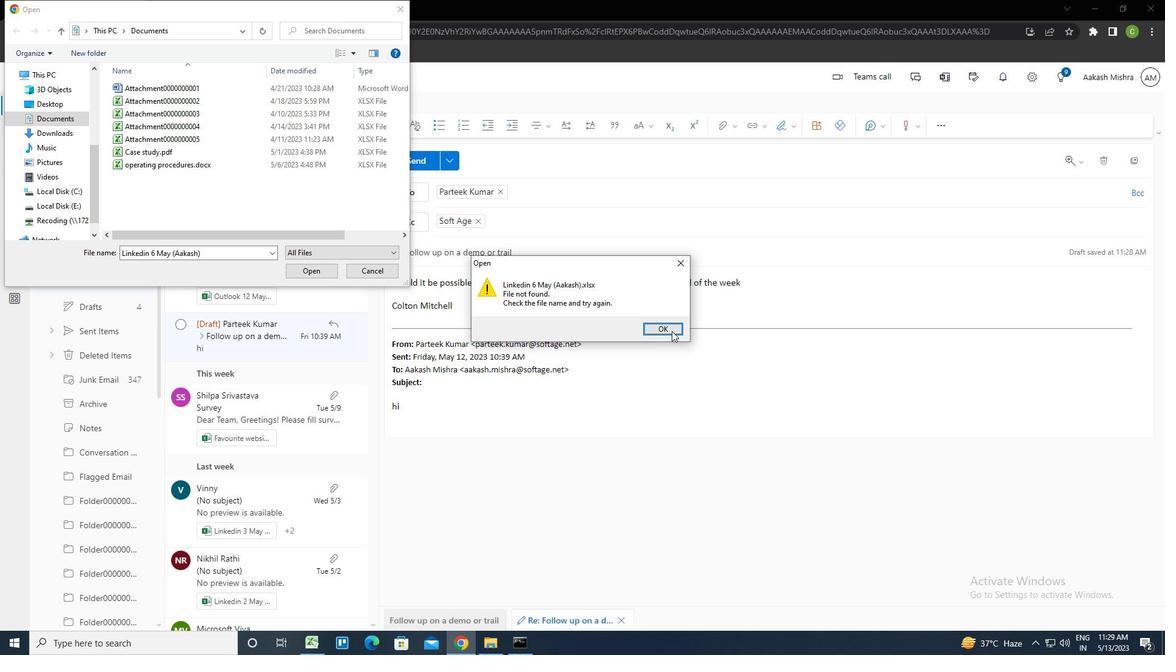 
Action: Mouse pressed left at (671, 331)
Screenshot: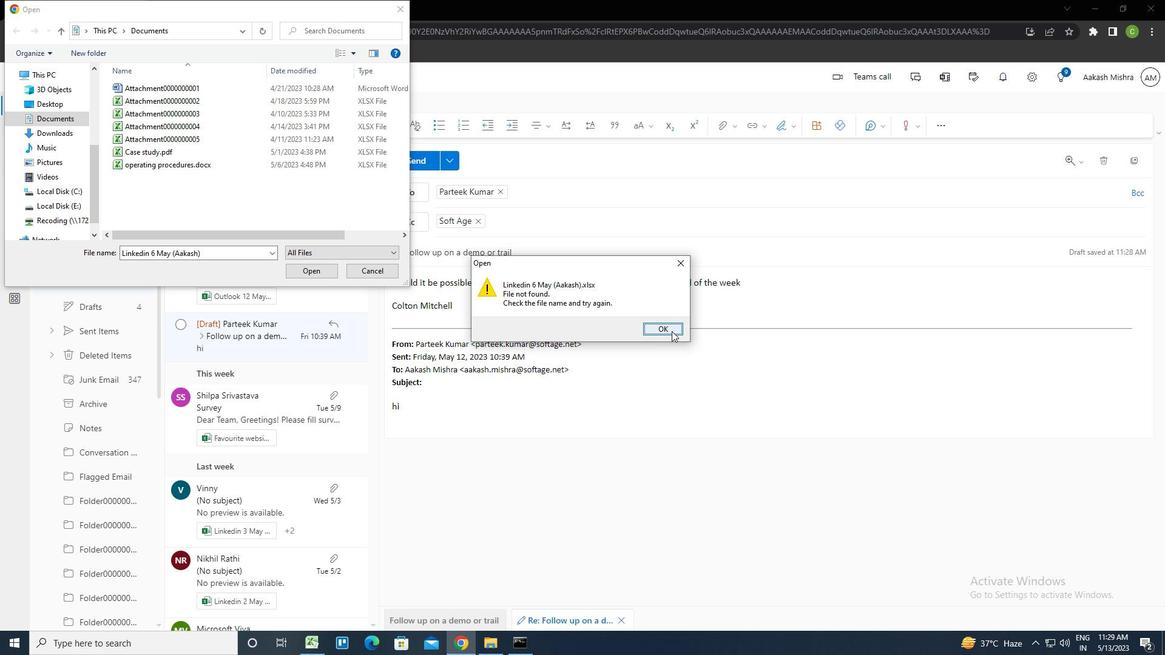 
Action: Mouse moved to (248, 166)
Screenshot: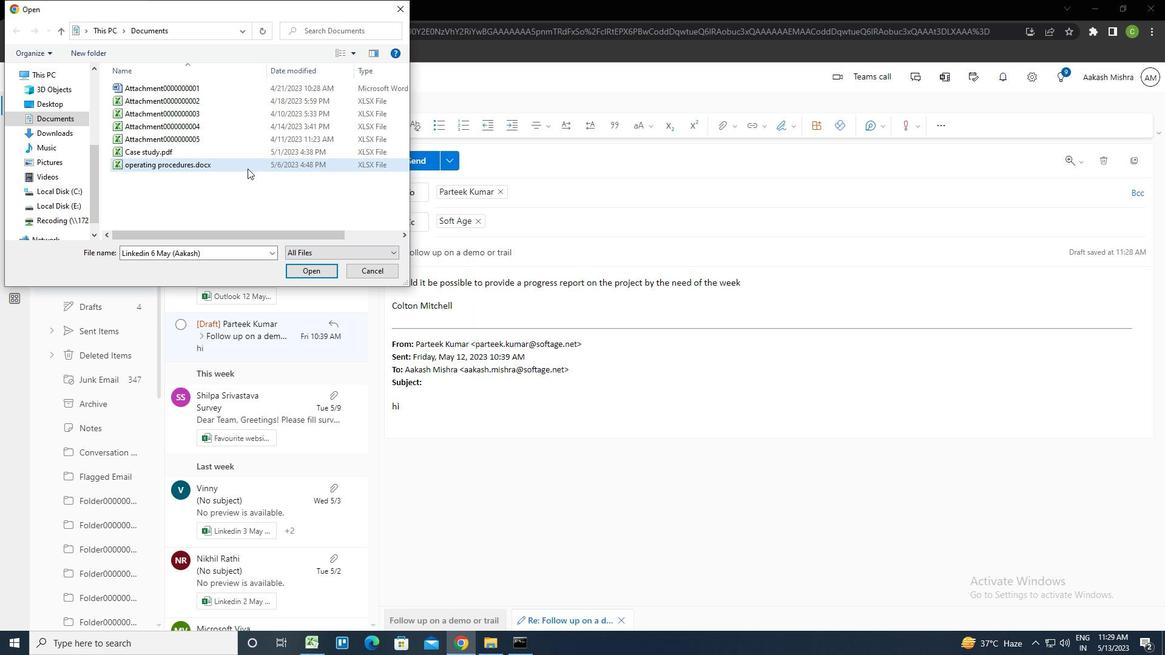 
Action: Mouse pressed left at (248, 166)
Screenshot: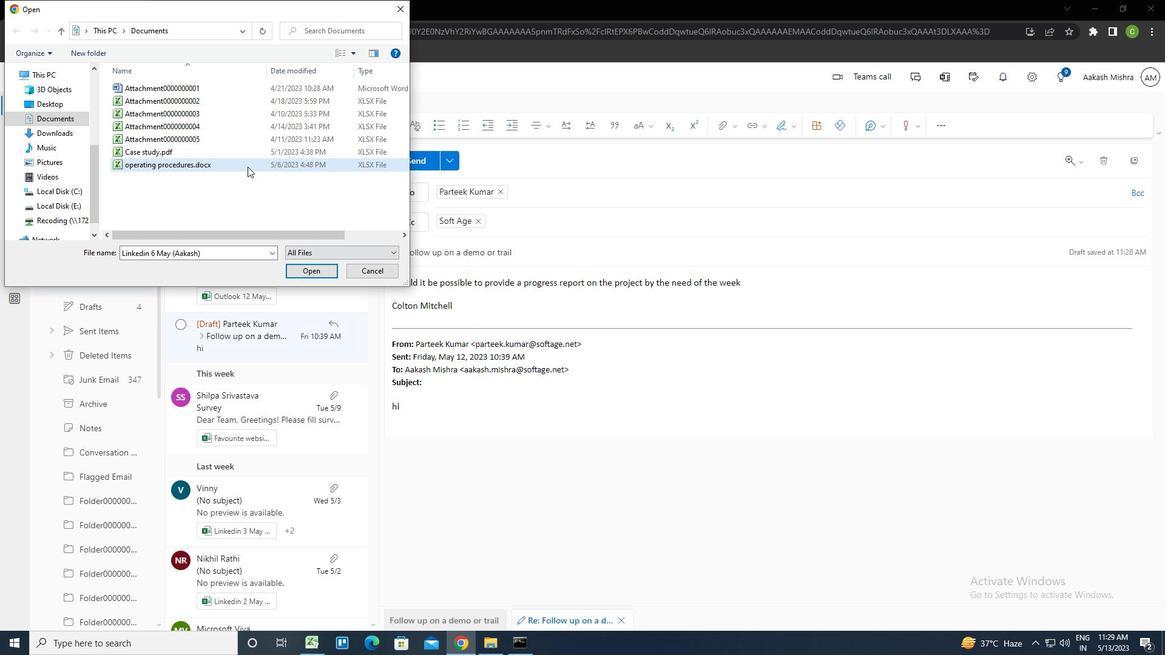 
Action: Mouse pressed left at (248, 166)
Screenshot: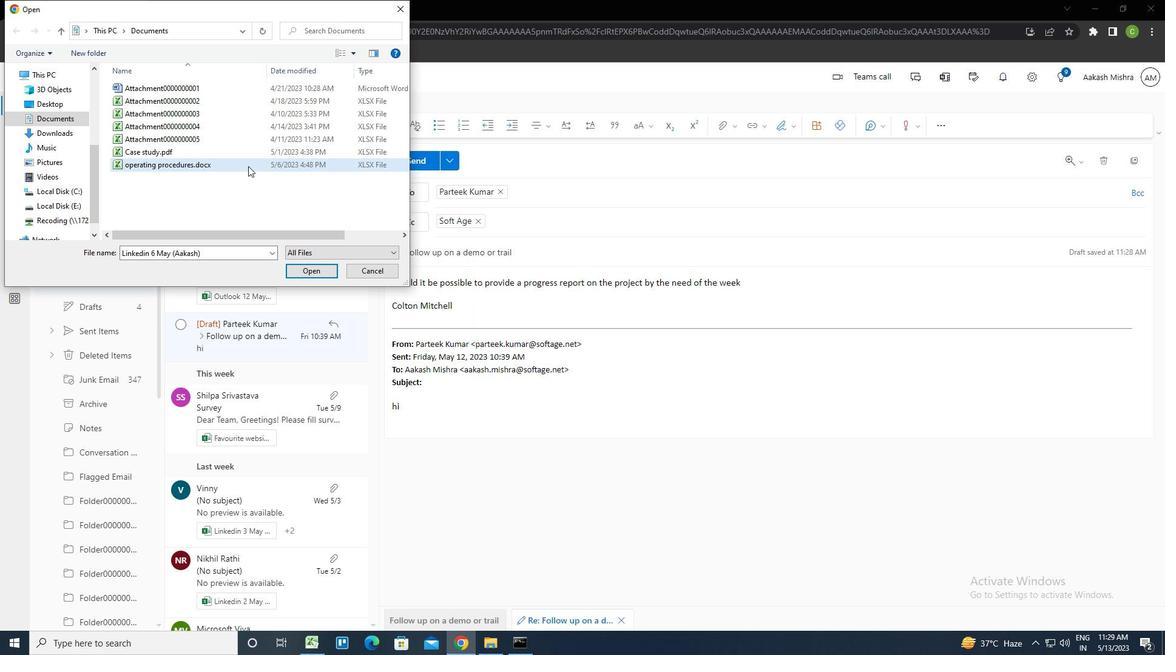 
Action: Mouse moved to (407, 159)
Screenshot: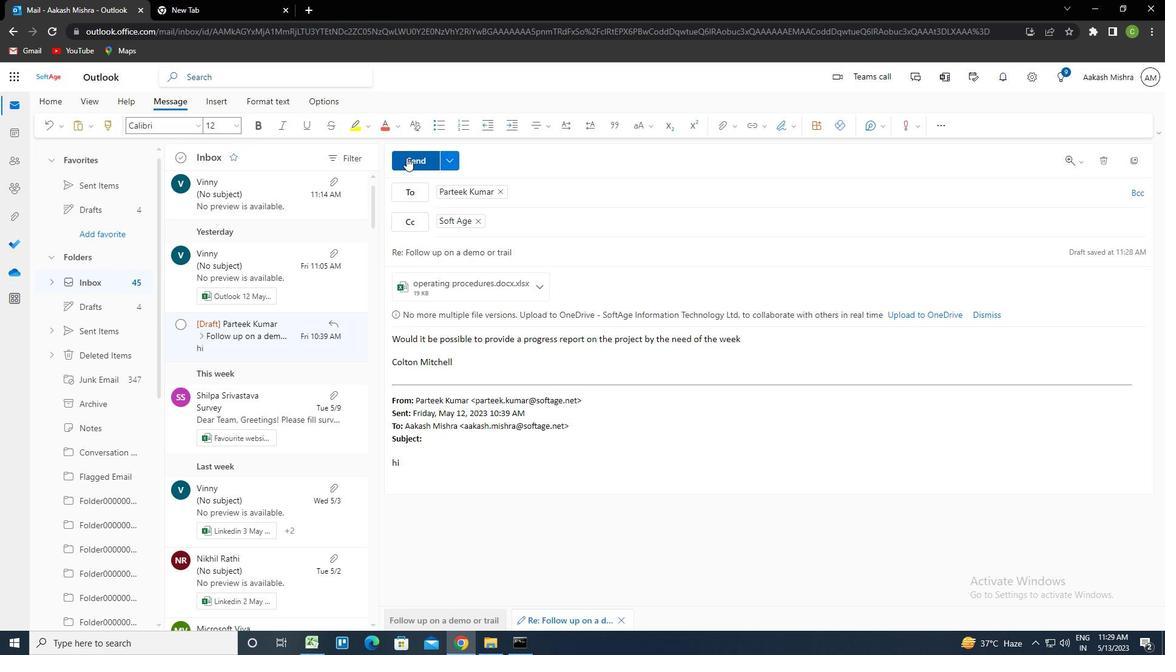 
Action: Mouse pressed left at (407, 159)
Screenshot: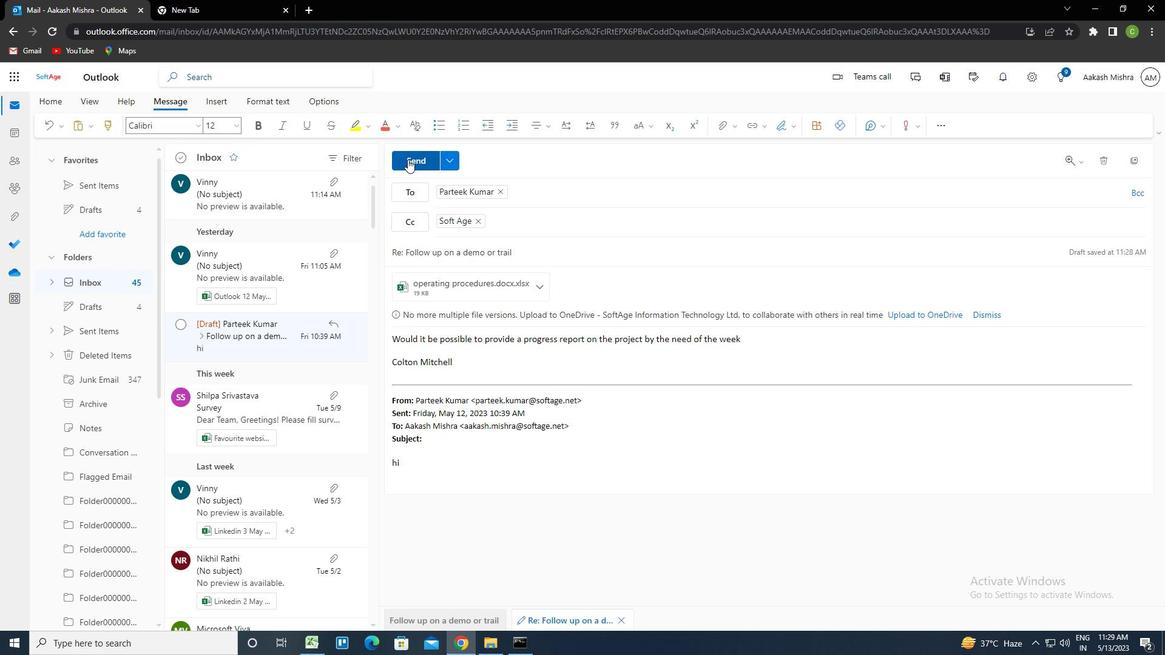 
Action: Mouse moved to (593, 399)
Screenshot: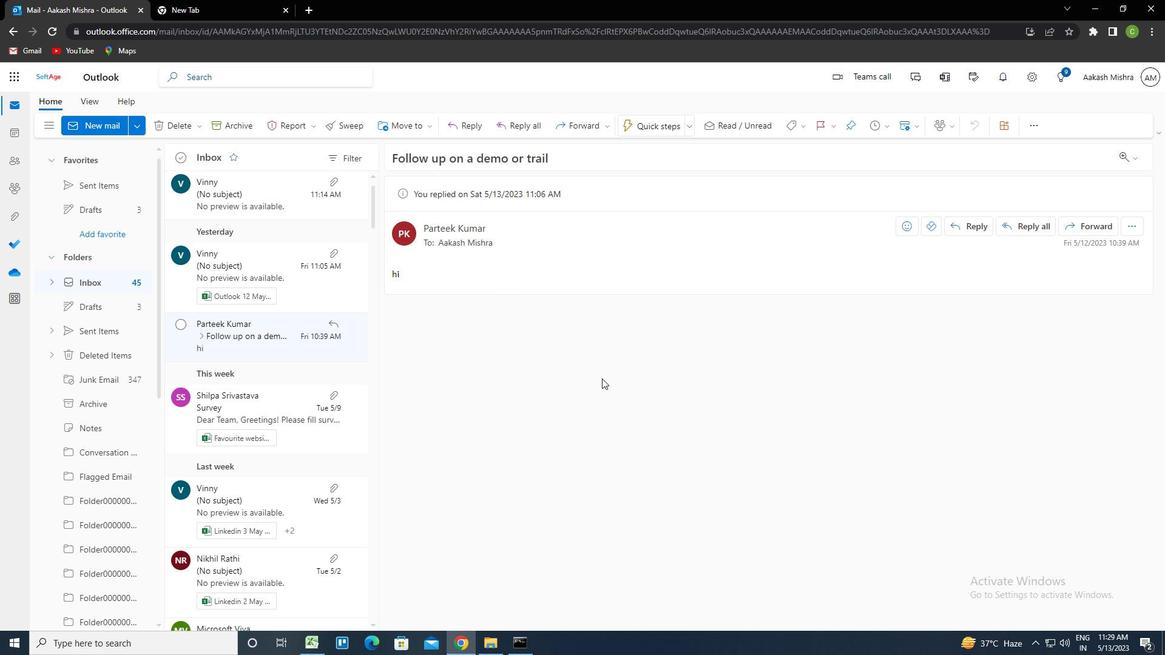 
